Task: Add a signature Hailey Mitchell containing With sincere thanks and best wishes, Hailey Mitchell to email address softage.8@softage.net and add a label Reflection
Action: Mouse moved to (924, 58)
Screenshot: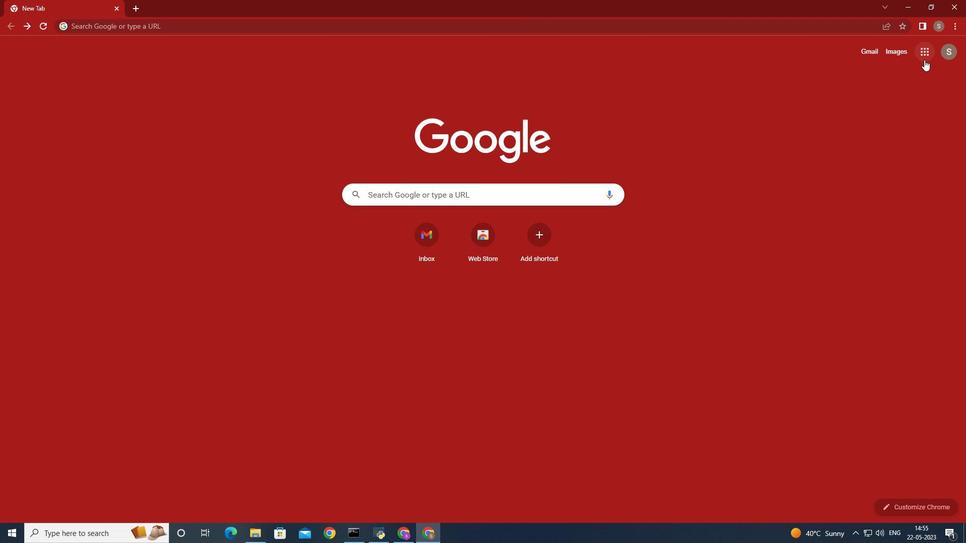 
Action: Mouse pressed left at (924, 58)
Screenshot: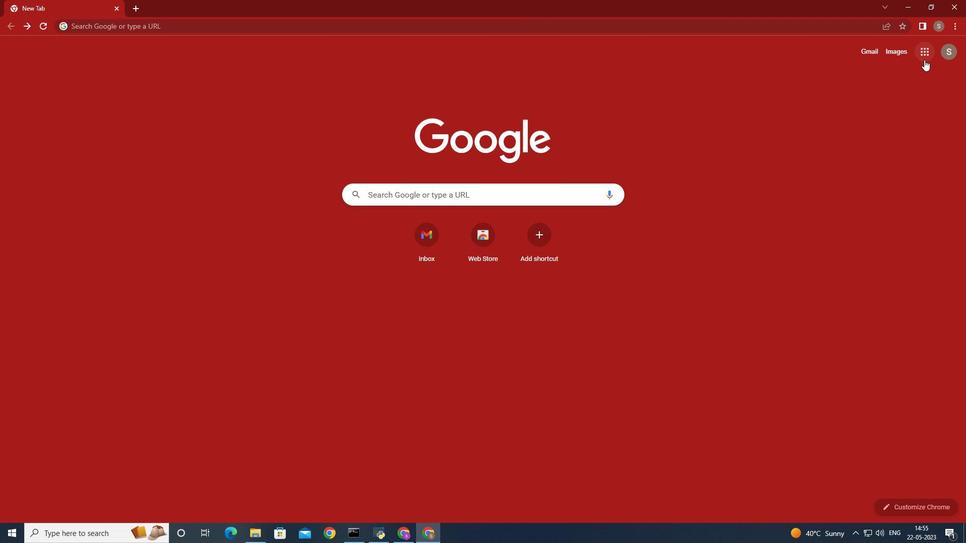 
Action: Mouse moved to (867, 95)
Screenshot: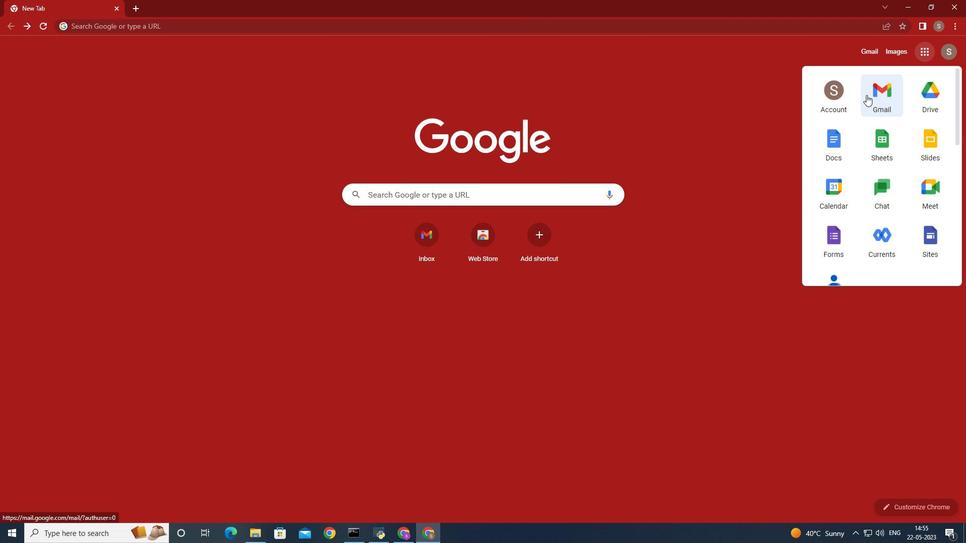 
Action: Mouse pressed left at (867, 95)
Screenshot: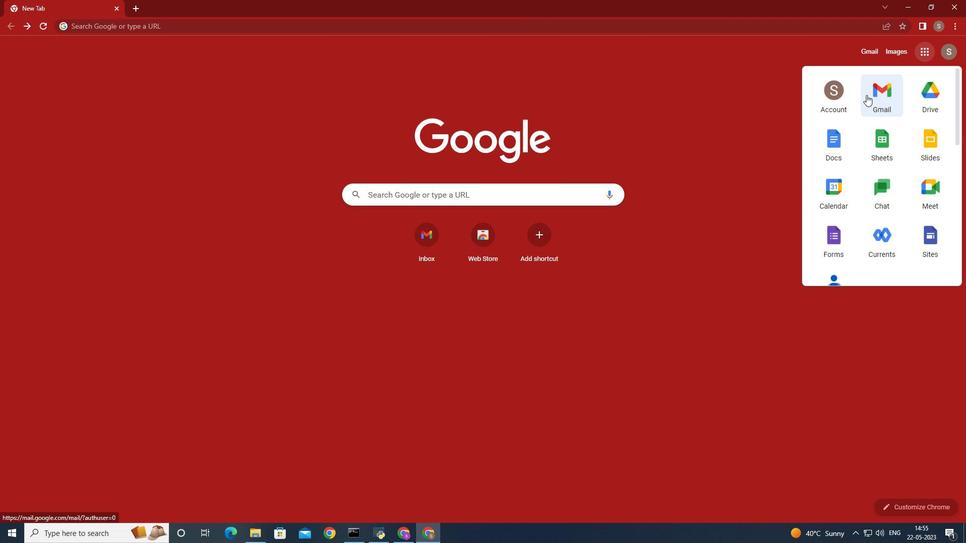 
Action: Mouse moved to (856, 70)
Screenshot: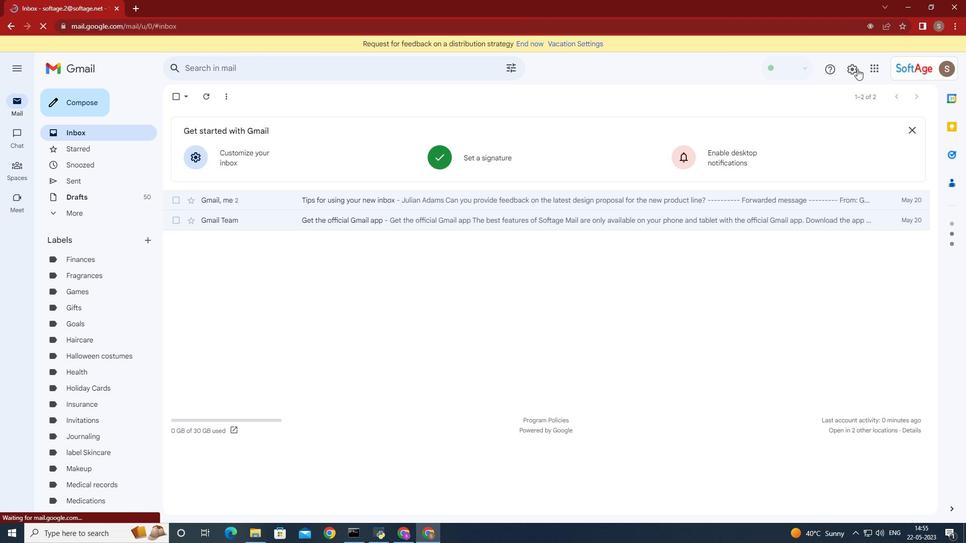 
Action: Mouse pressed left at (856, 70)
Screenshot: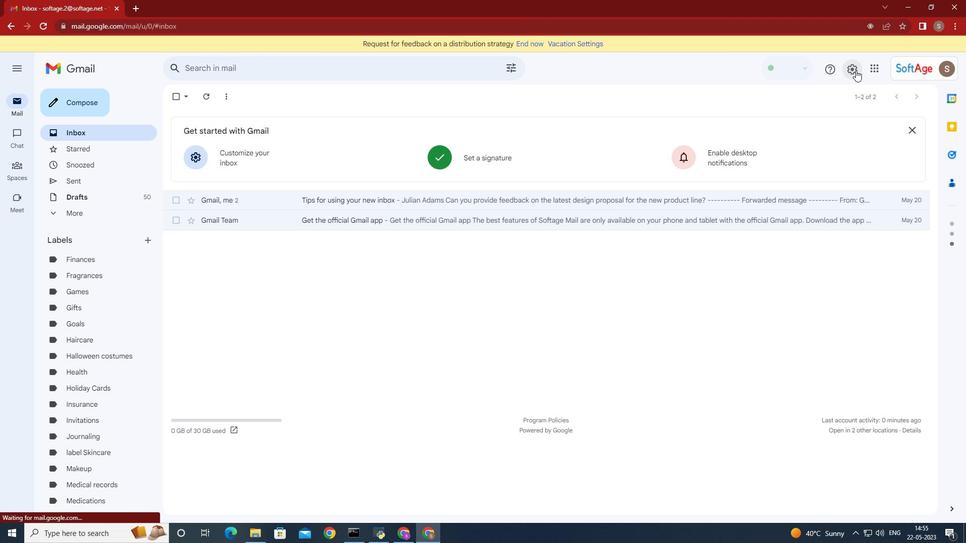 
Action: Mouse moved to (867, 120)
Screenshot: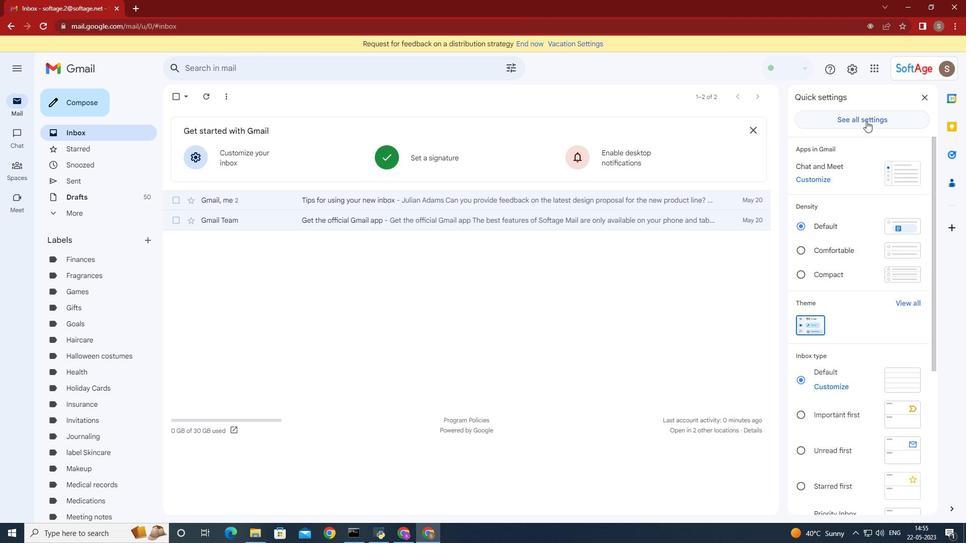 
Action: Mouse pressed left at (867, 120)
Screenshot: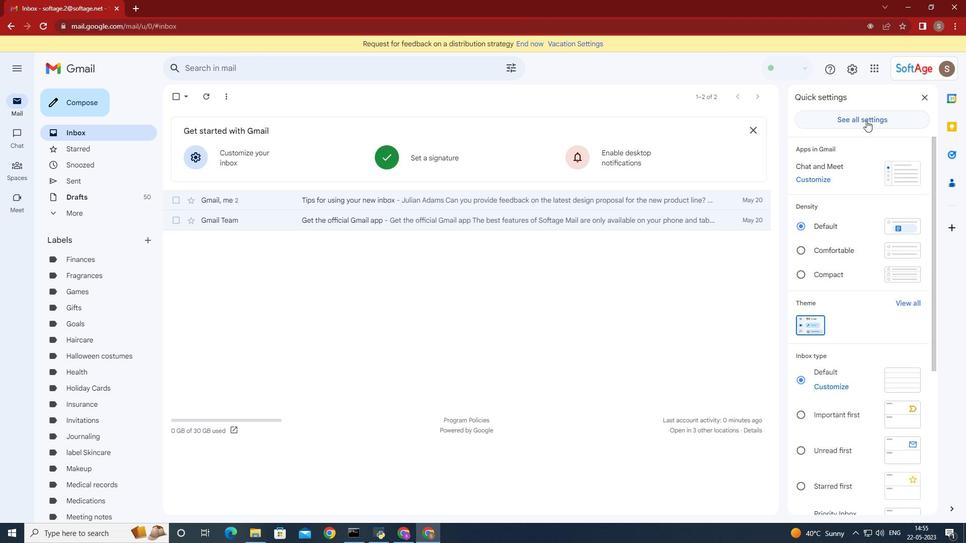 
Action: Mouse moved to (430, 288)
Screenshot: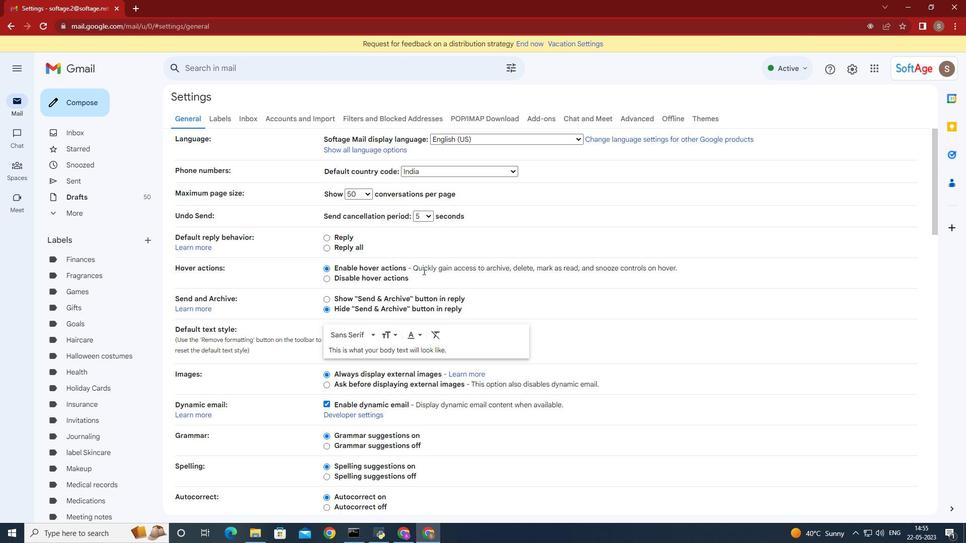 
Action: Mouse scrolled (430, 288) with delta (0, 0)
Screenshot: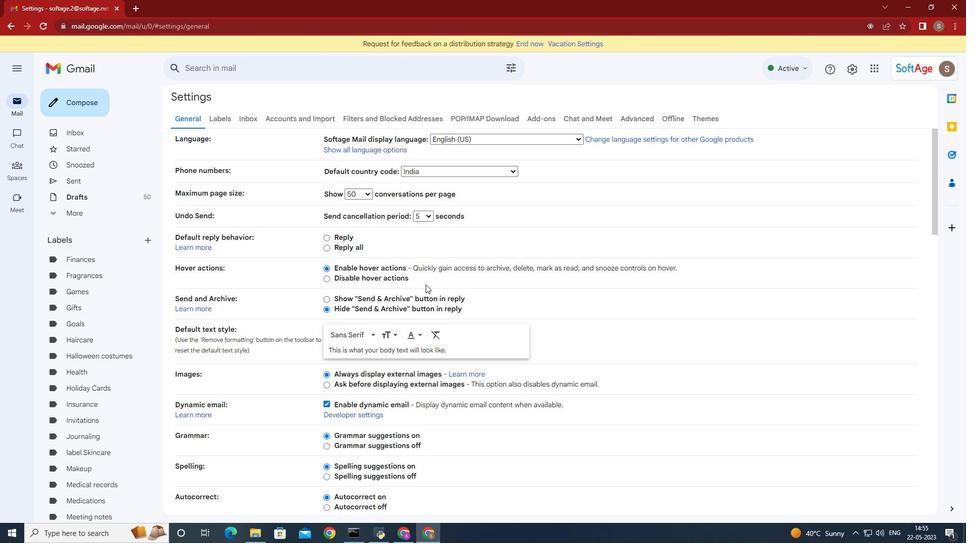 
Action: Mouse moved to (430, 289)
Screenshot: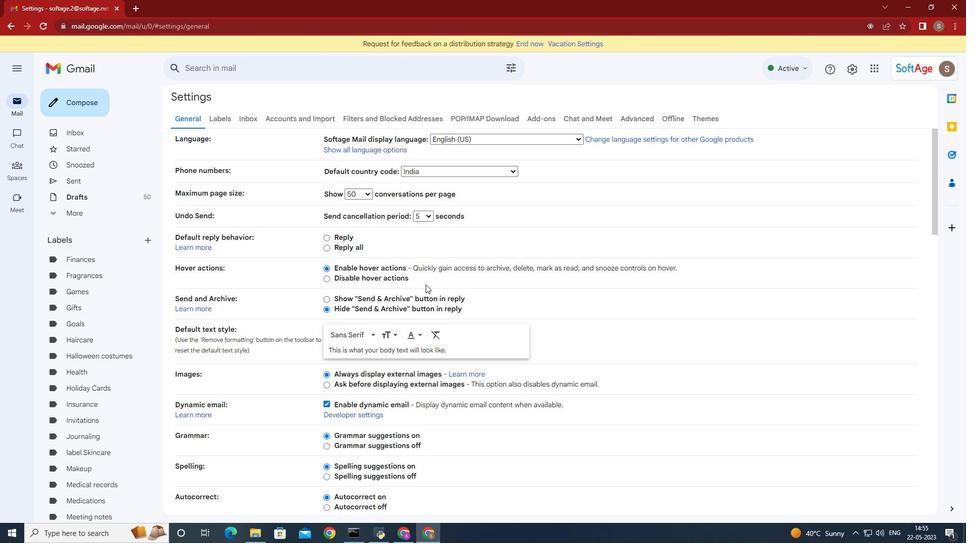 
Action: Mouse scrolled (430, 288) with delta (0, 0)
Screenshot: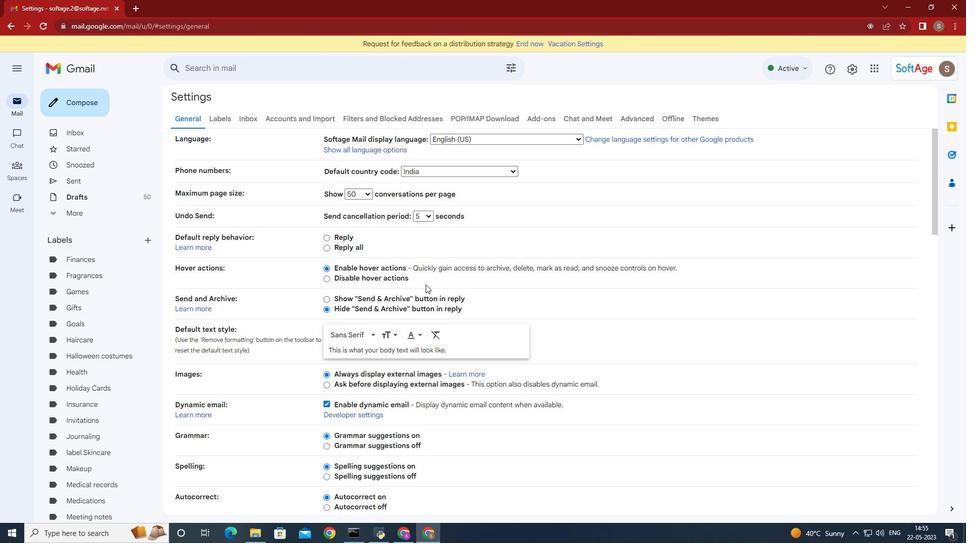 
Action: Mouse moved to (430, 289)
Screenshot: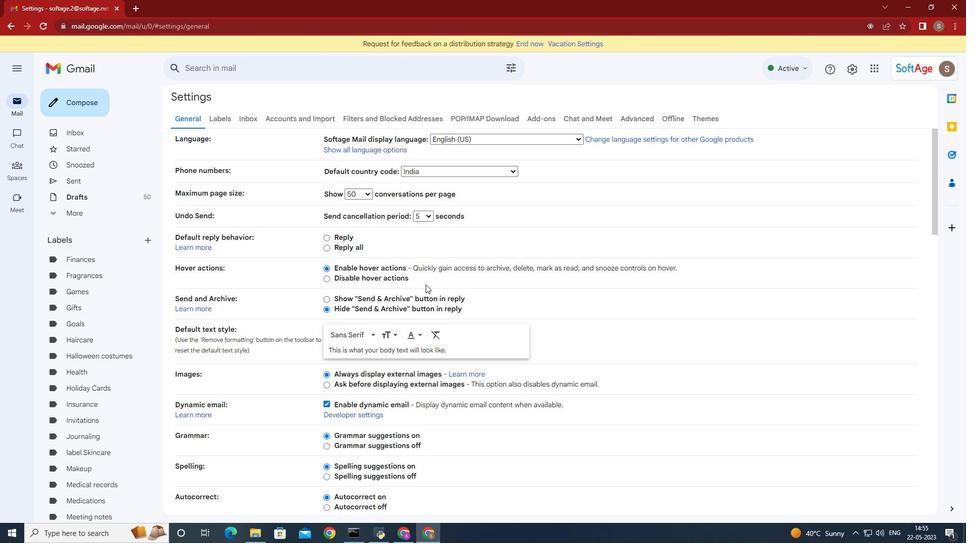 
Action: Mouse scrolled (430, 288) with delta (0, 0)
Screenshot: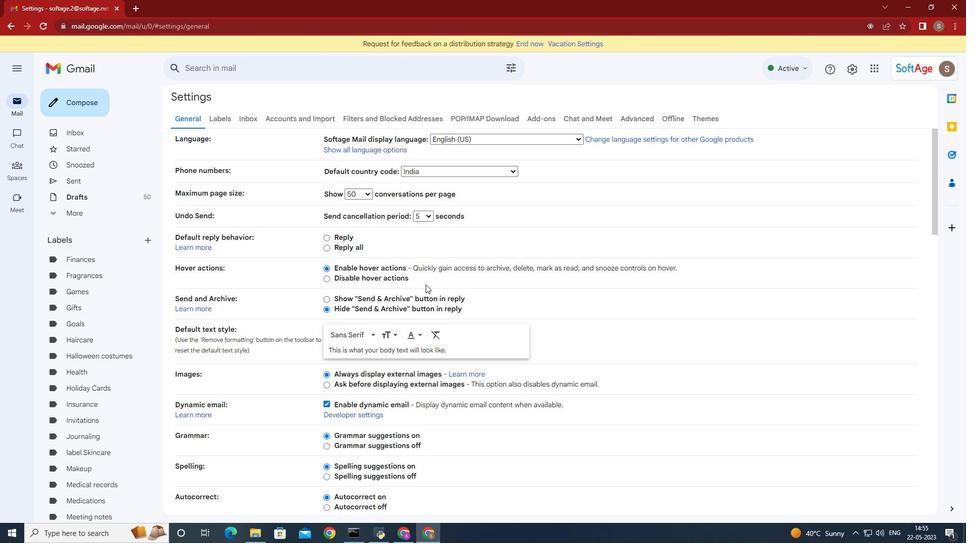 
Action: Mouse moved to (431, 289)
Screenshot: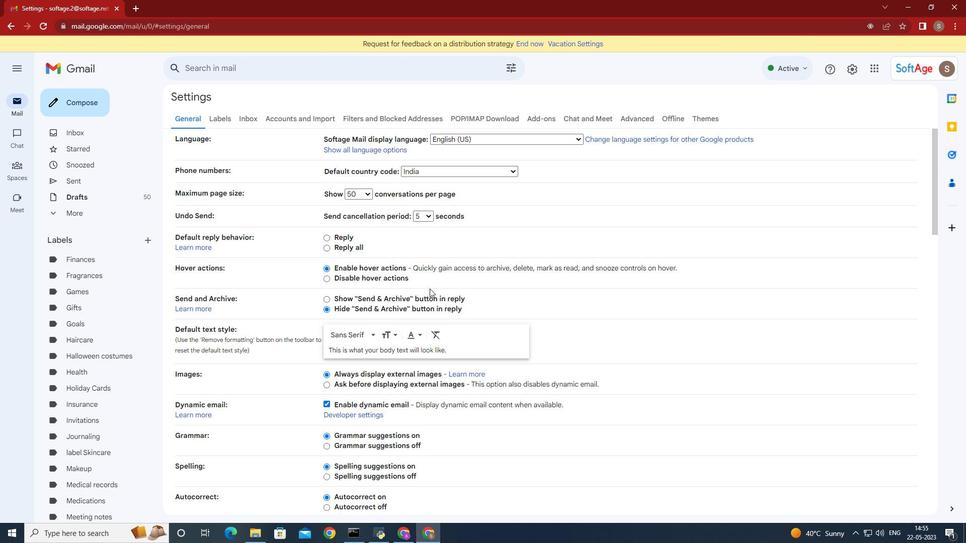 
Action: Mouse scrolled (431, 288) with delta (0, 0)
Screenshot: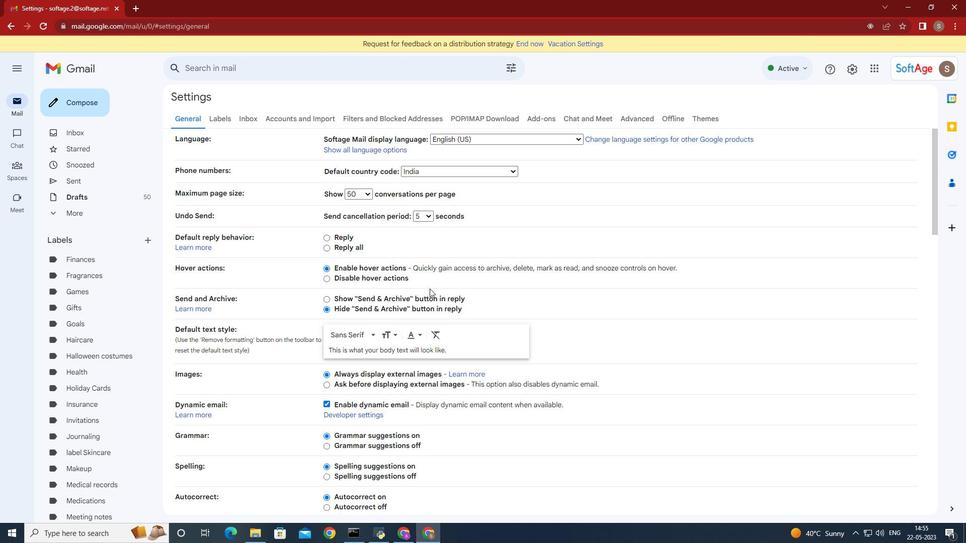 
Action: Mouse moved to (431, 288)
Screenshot: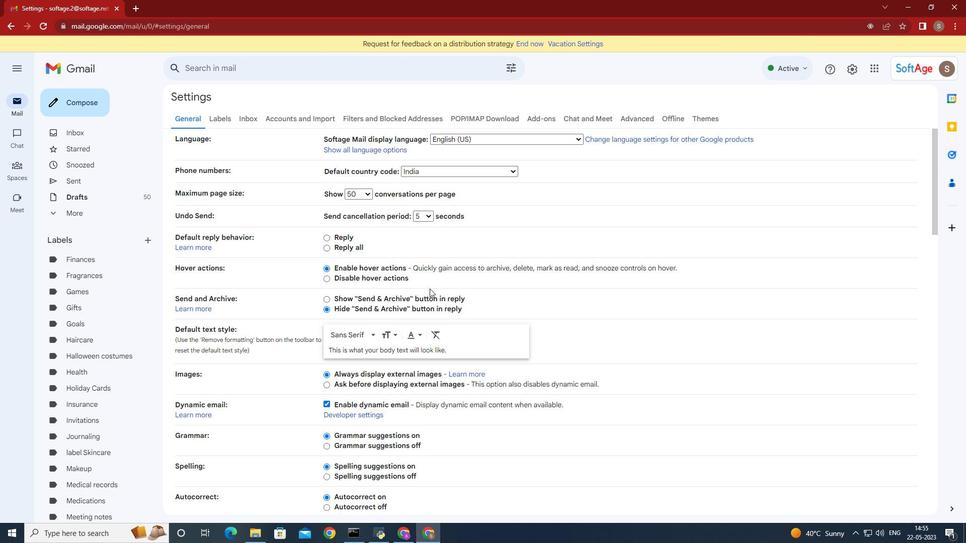 
Action: Mouse scrolled (431, 288) with delta (0, 0)
Screenshot: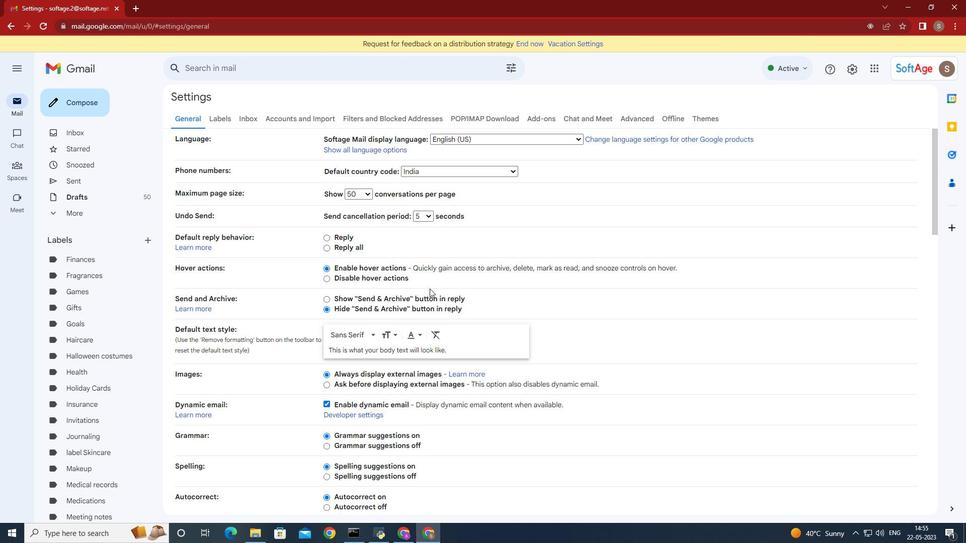 
Action: Mouse moved to (432, 287)
Screenshot: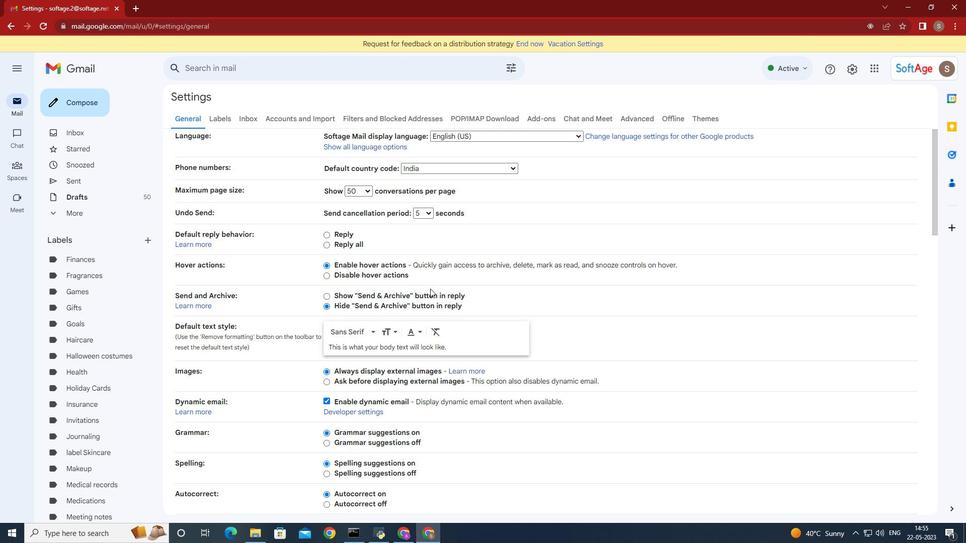 
Action: Mouse scrolled (432, 286) with delta (0, 0)
Screenshot: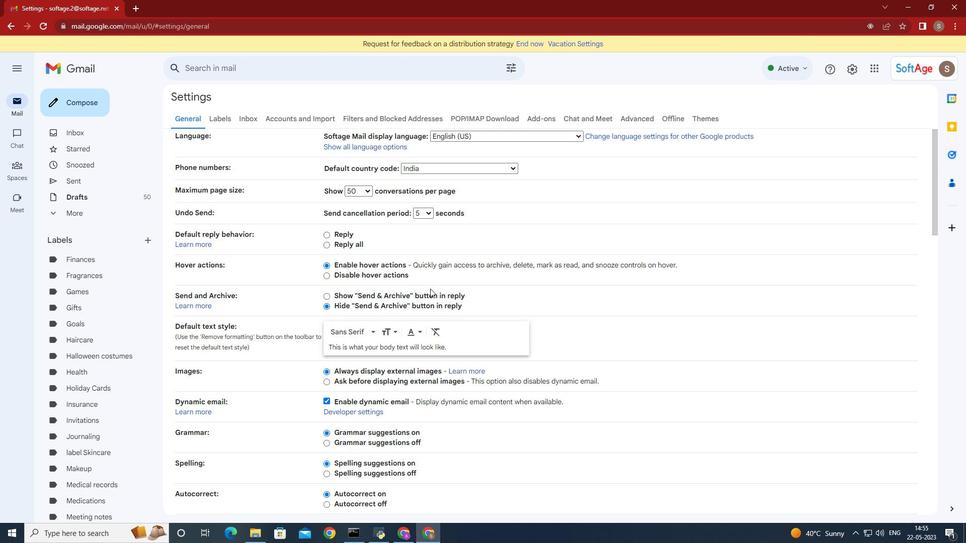 
Action: Mouse moved to (434, 285)
Screenshot: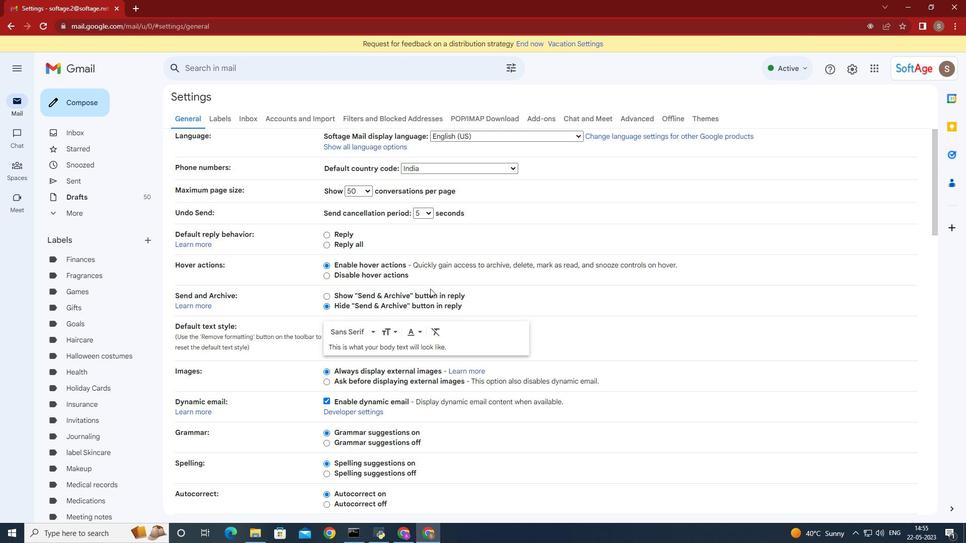 
Action: Mouse scrolled (433, 285) with delta (0, 0)
Screenshot: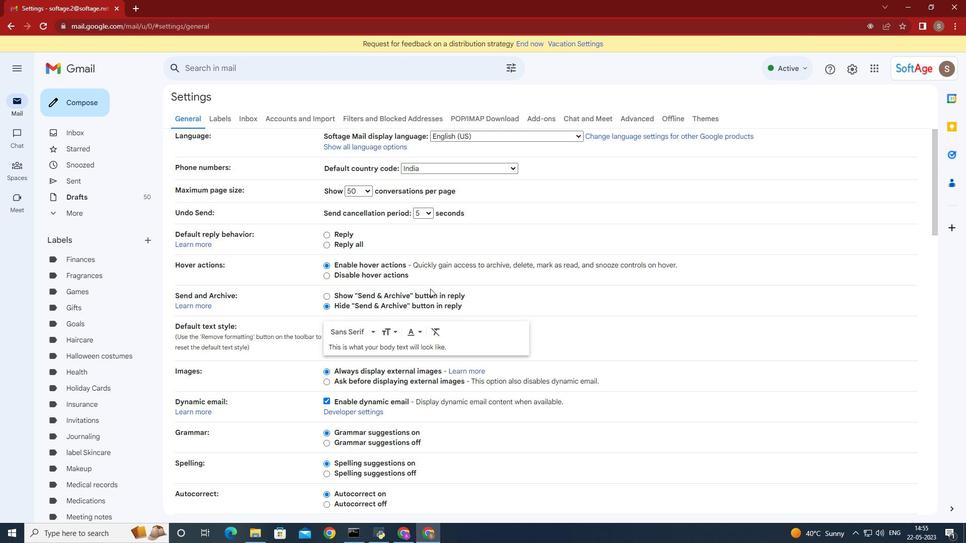 
Action: Mouse moved to (437, 284)
Screenshot: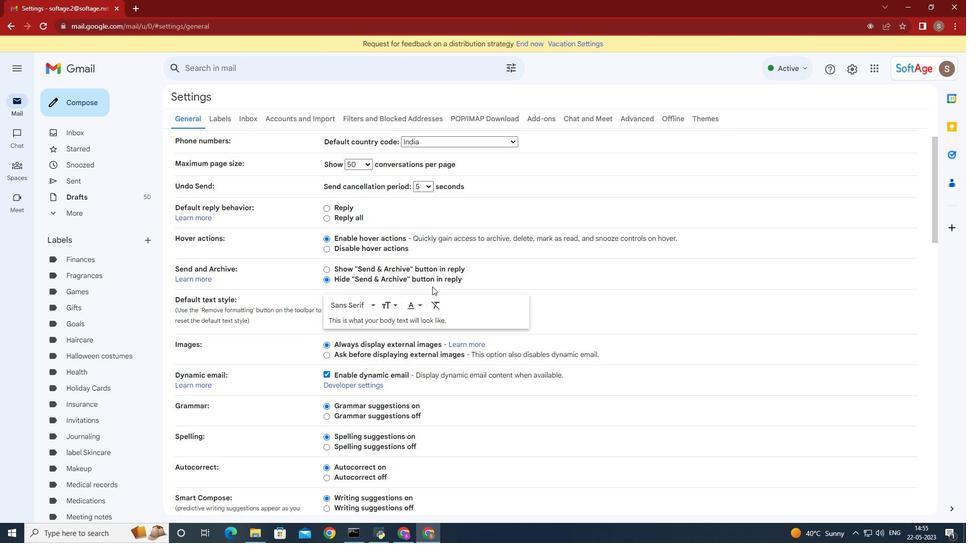 
Action: Mouse scrolled (437, 283) with delta (0, 0)
Screenshot: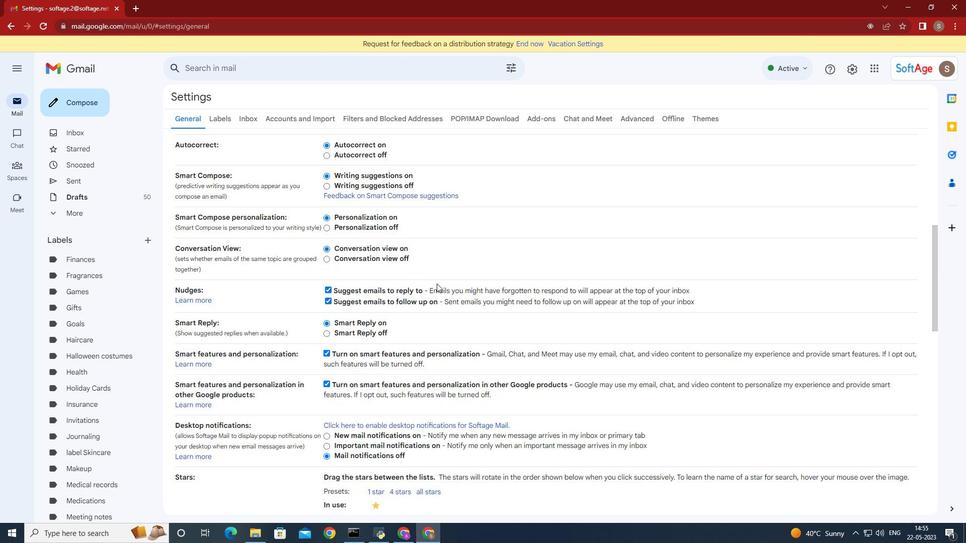 
Action: Mouse scrolled (437, 283) with delta (0, 0)
Screenshot: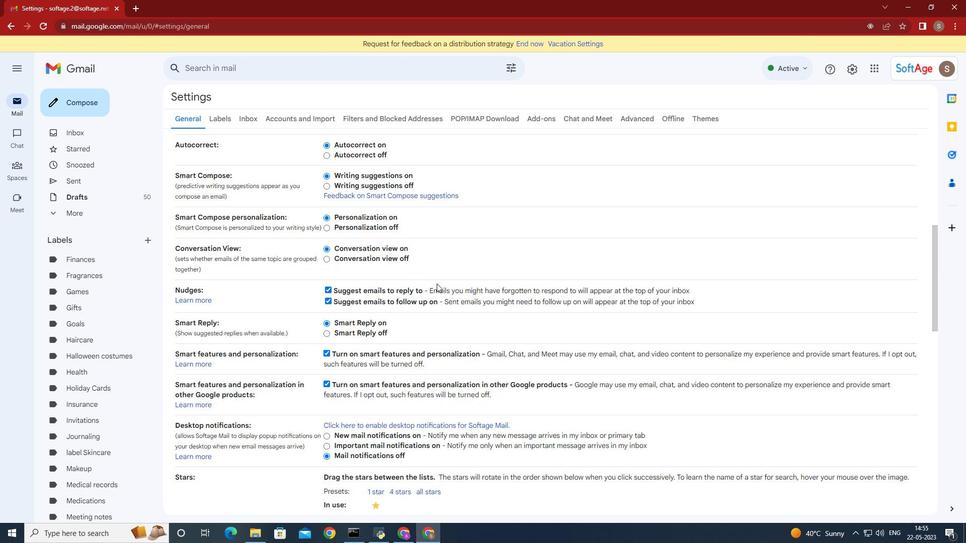 
Action: Mouse scrolled (437, 283) with delta (0, 0)
Screenshot: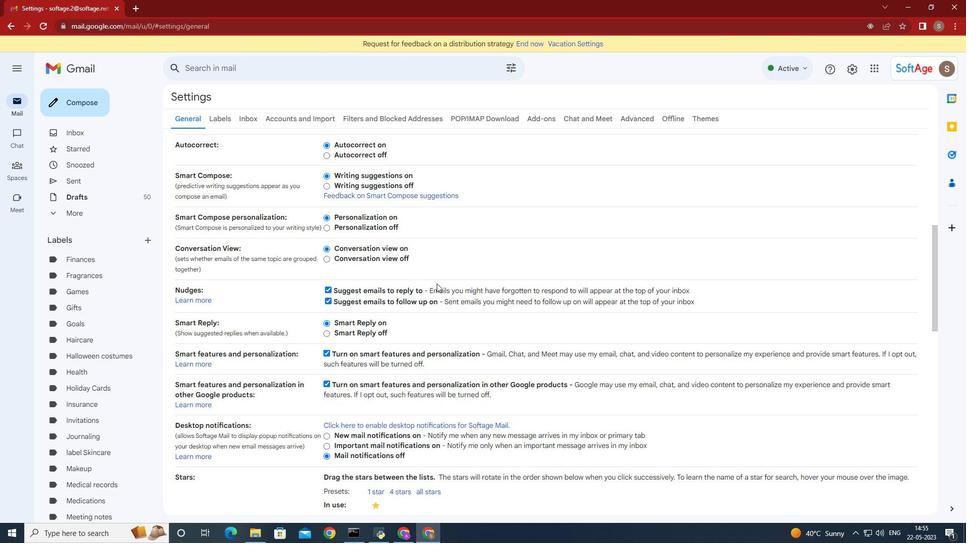 
Action: Mouse scrolled (437, 283) with delta (0, 0)
Screenshot: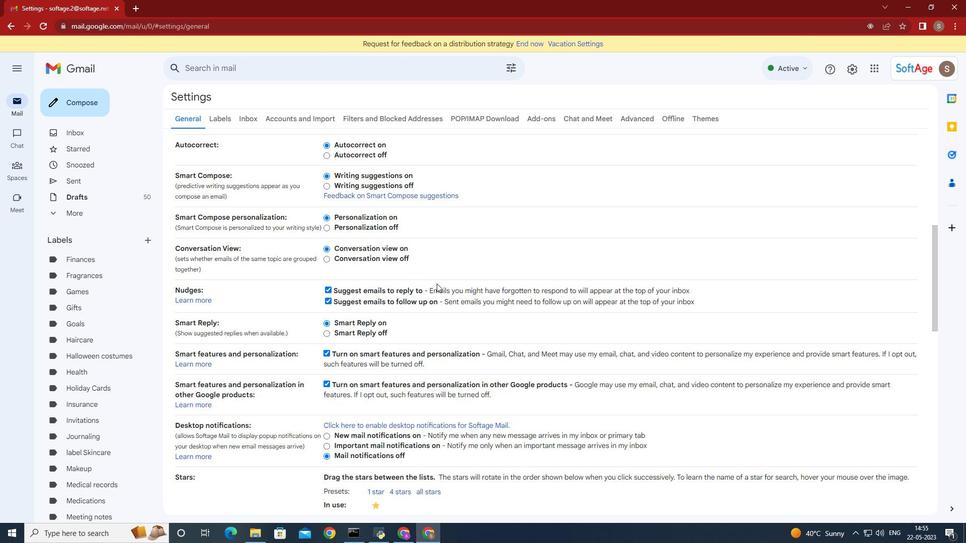 
Action: Mouse scrolled (437, 283) with delta (0, 0)
Screenshot: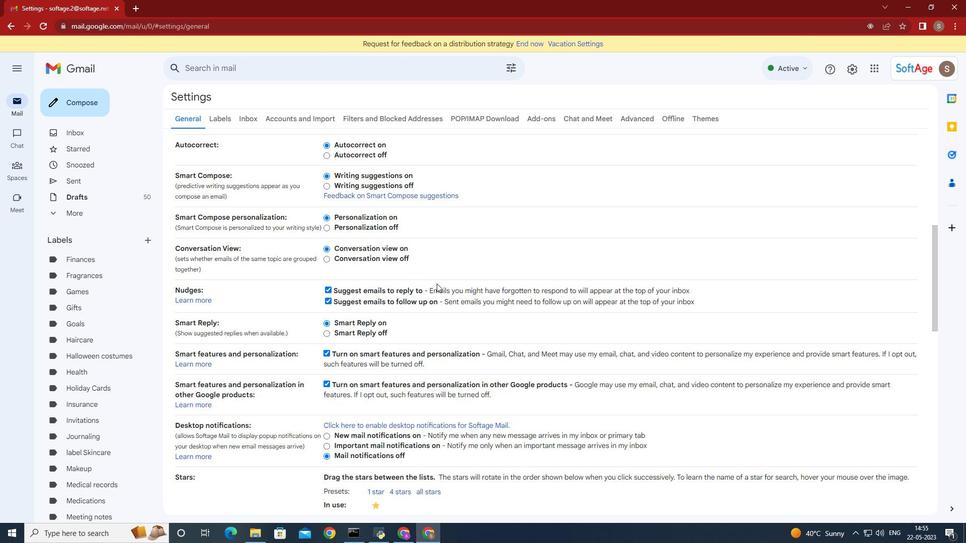 
Action: Mouse scrolled (437, 283) with delta (0, 0)
Screenshot: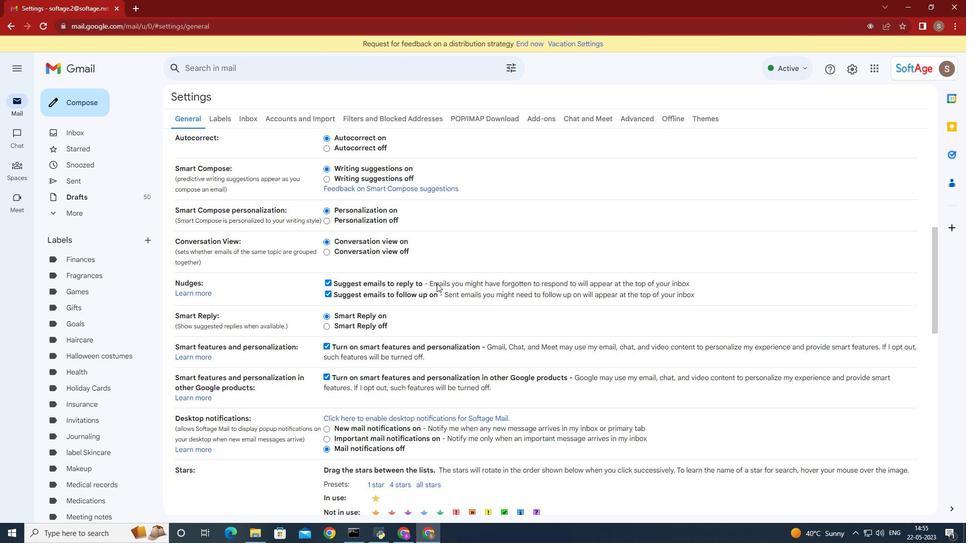 
Action: Mouse moved to (407, 461)
Screenshot: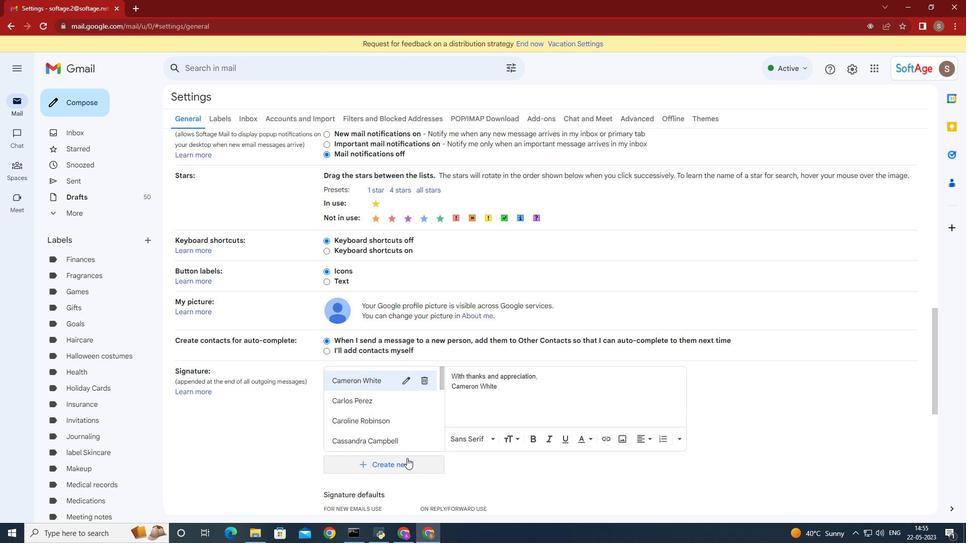
Action: Mouse pressed left at (407, 461)
Screenshot: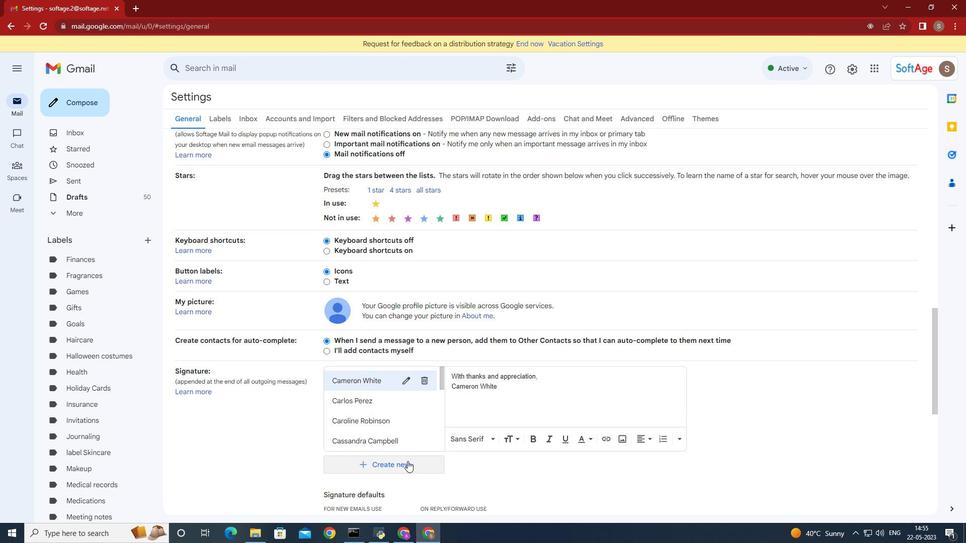 
Action: Mouse moved to (404, 460)
Screenshot: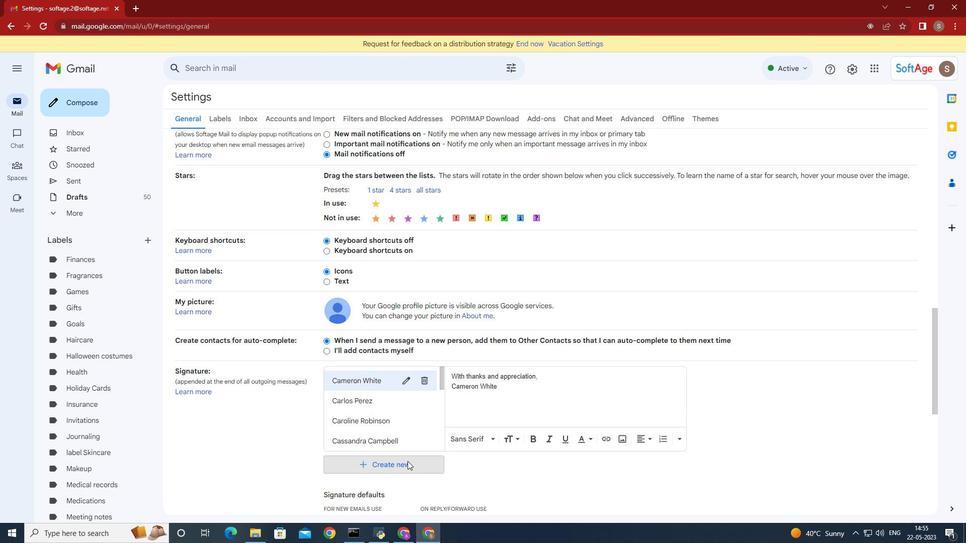 
Action: Key pressed <Key.shift>Hailey<Key.space><Key.shift>Mitchell
Screenshot: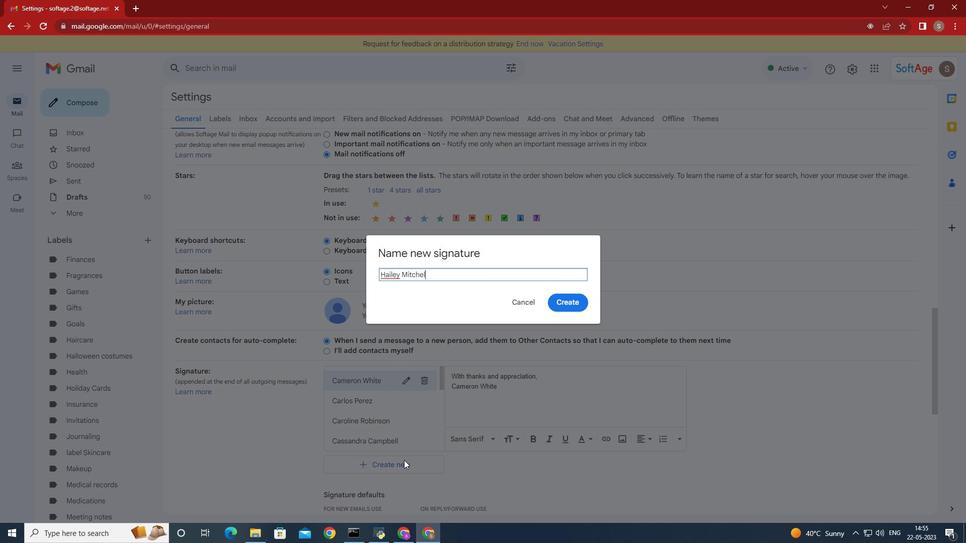
Action: Mouse moved to (581, 304)
Screenshot: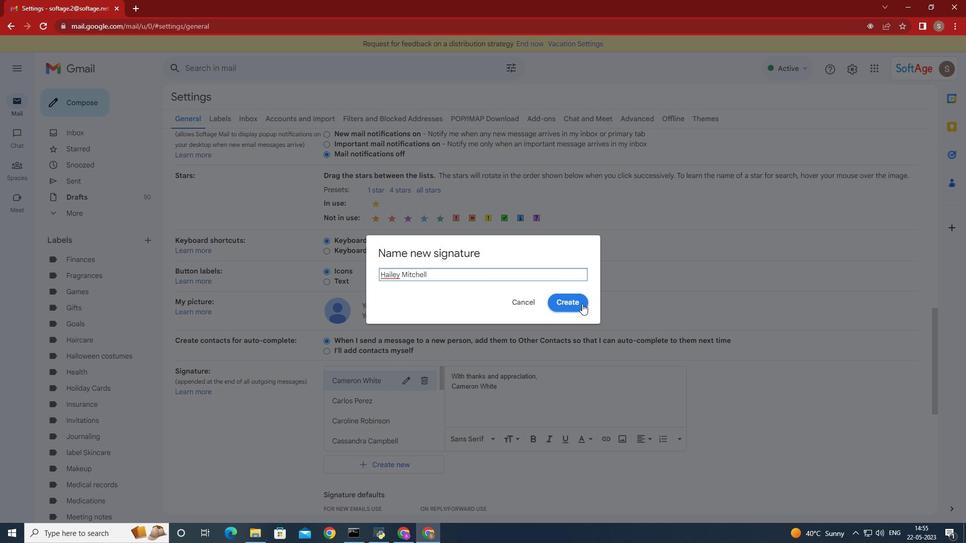 
Action: Mouse pressed left at (581, 304)
Screenshot: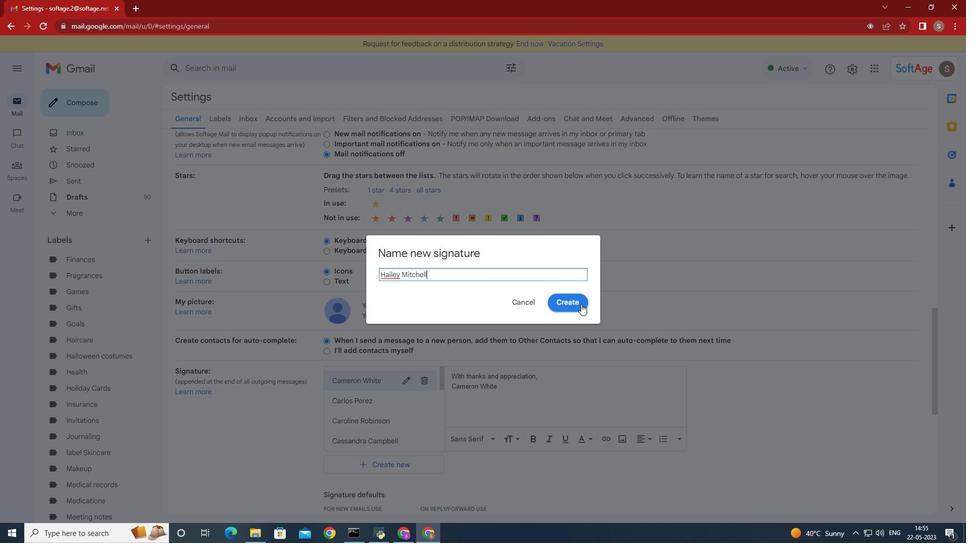 
Action: Mouse moved to (554, 375)
Screenshot: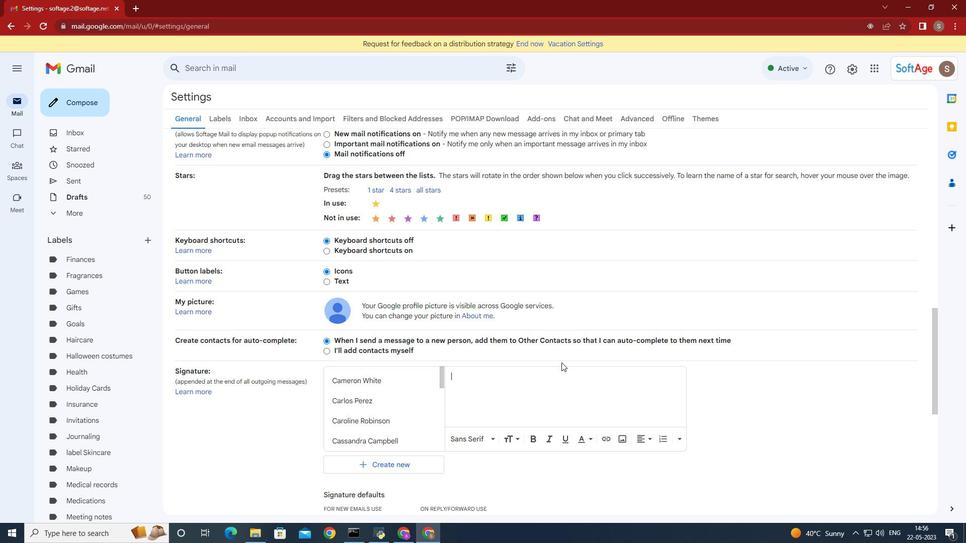 
Action: Key pressed <Key.shift>Sincere<Key.space>thank<Key.space>and<Key.space>best<Key.space>wishes,<Key.enter><Key.shift><Key.shift><Key.shift><Key.shift><Key.shift><Key.shift><Key.shift><Key.shift><Key.shift><Key.shift><Key.shift><Key.shift><Key.shift><Key.shift><Key.shift><Key.shift><Key.shift><Key.shift><Key.shift><Key.shift><Key.shift><Key.shift>Hailey<Key.space><Key.shift>Mitchell
Screenshot: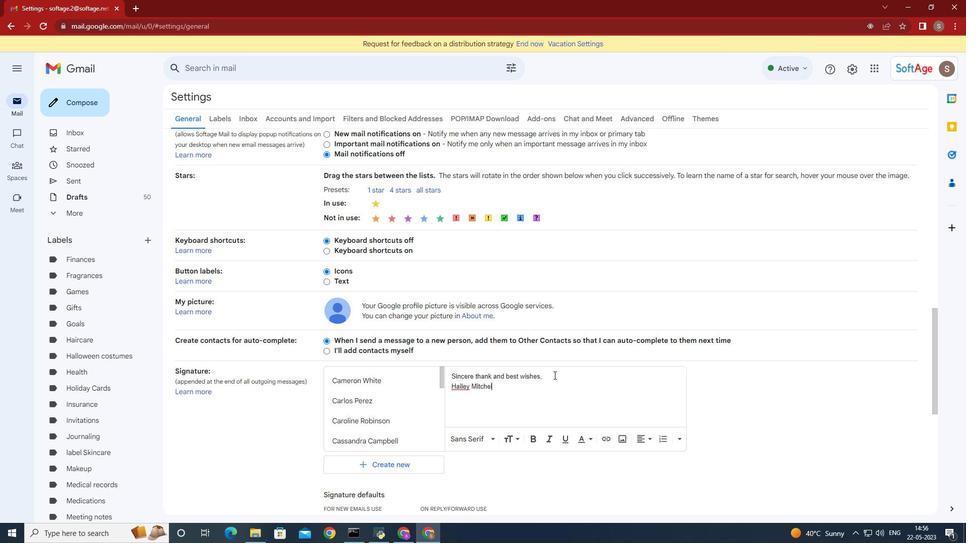 
Action: Mouse moved to (553, 375)
Screenshot: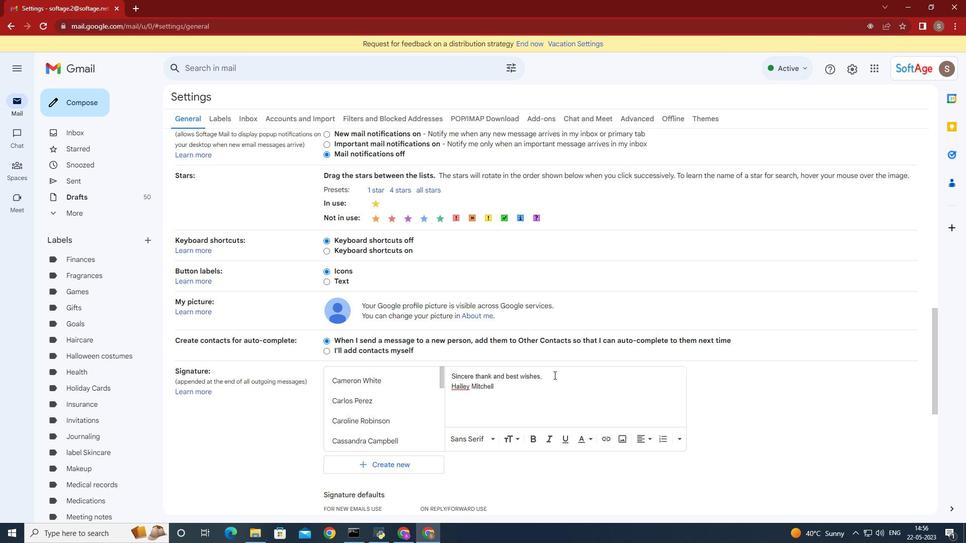 
Action: Mouse scrolled (553, 375) with delta (0, 0)
Screenshot: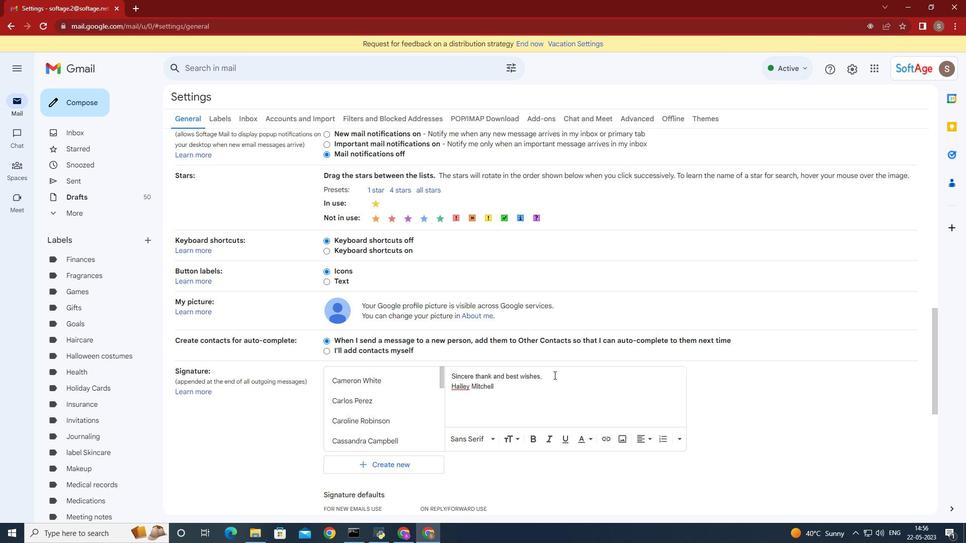 
Action: Mouse scrolled (553, 375) with delta (0, 0)
Screenshot: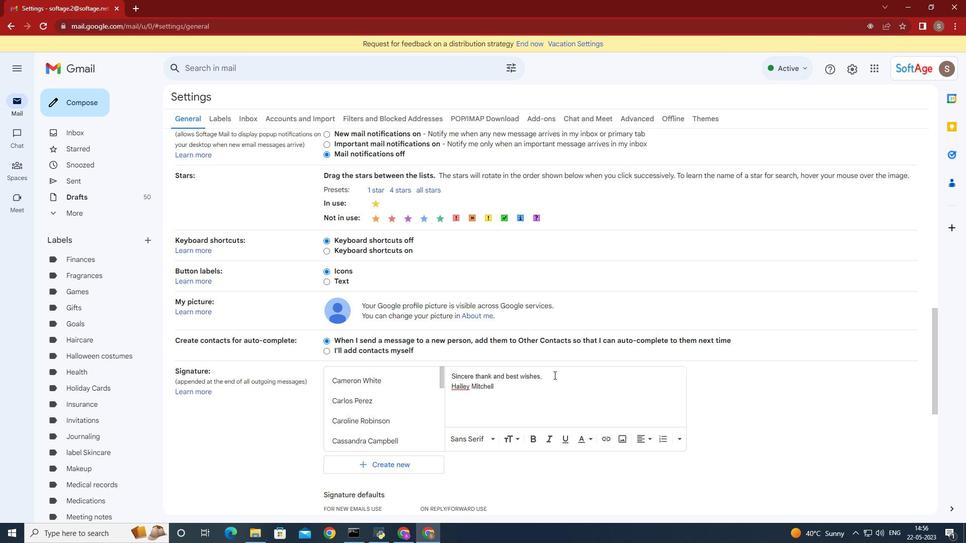 
Action: Mouse moved to (400, 422)
Screenshot: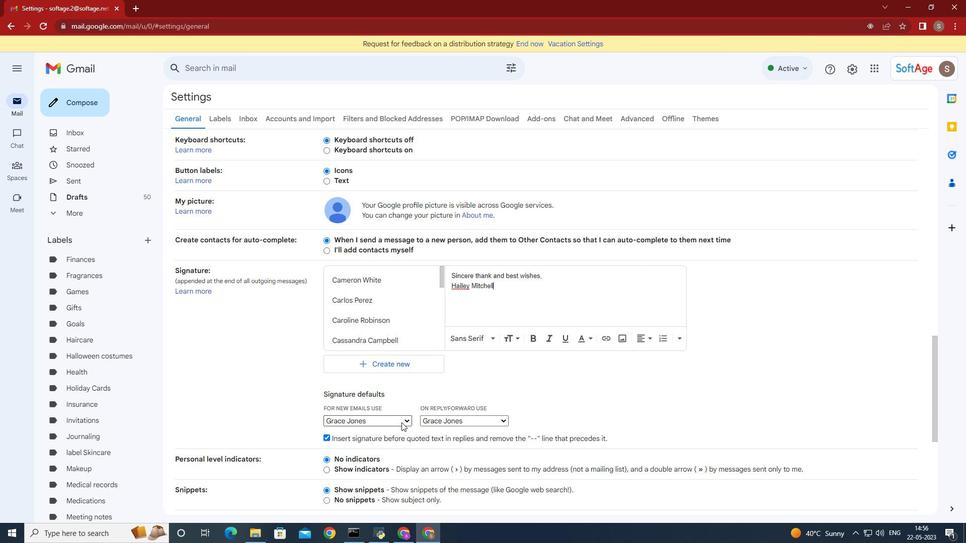 
Action: Mouse pressed left at (400, 422)
Screenshot: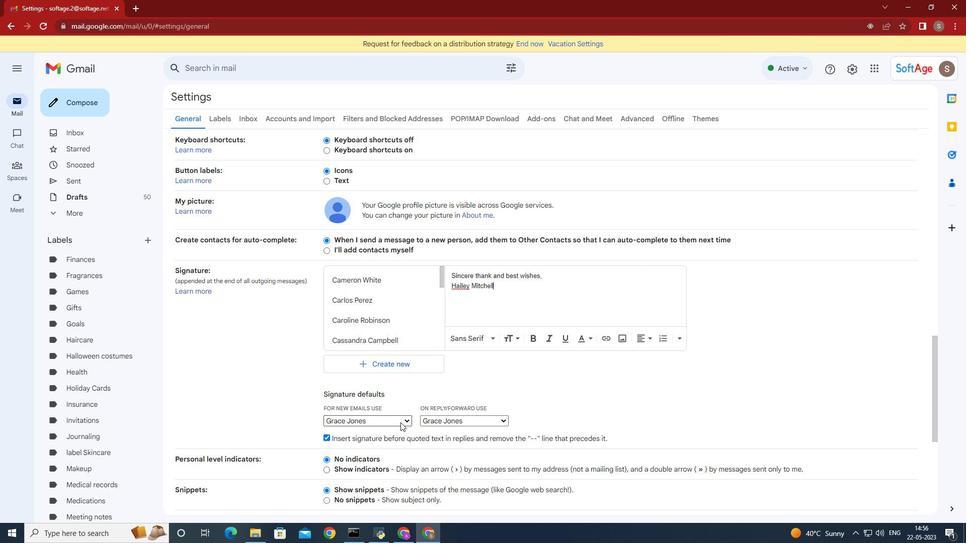 
Action: Mouse moved to (366, 394)
Screenshot: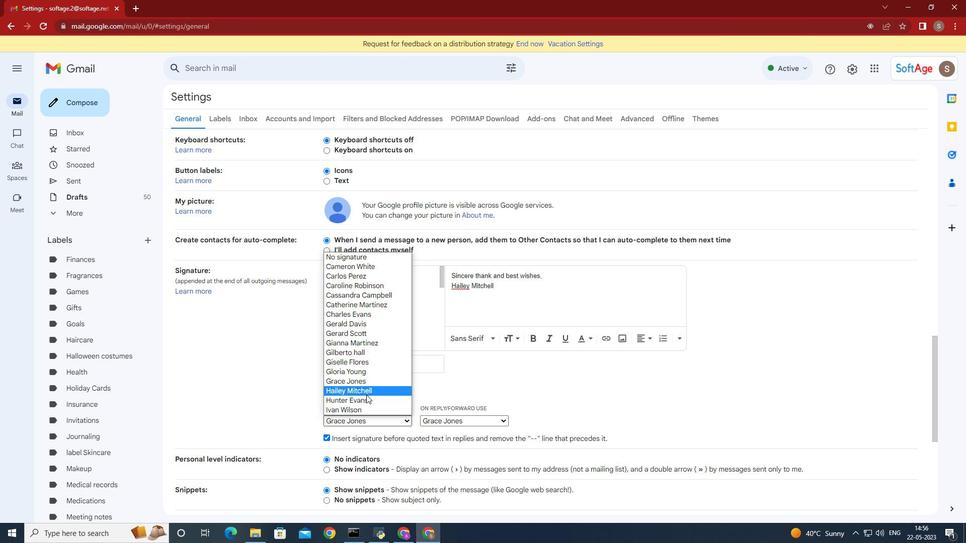 
Action: Mouse pressed left at (366, 394)
Screenshot: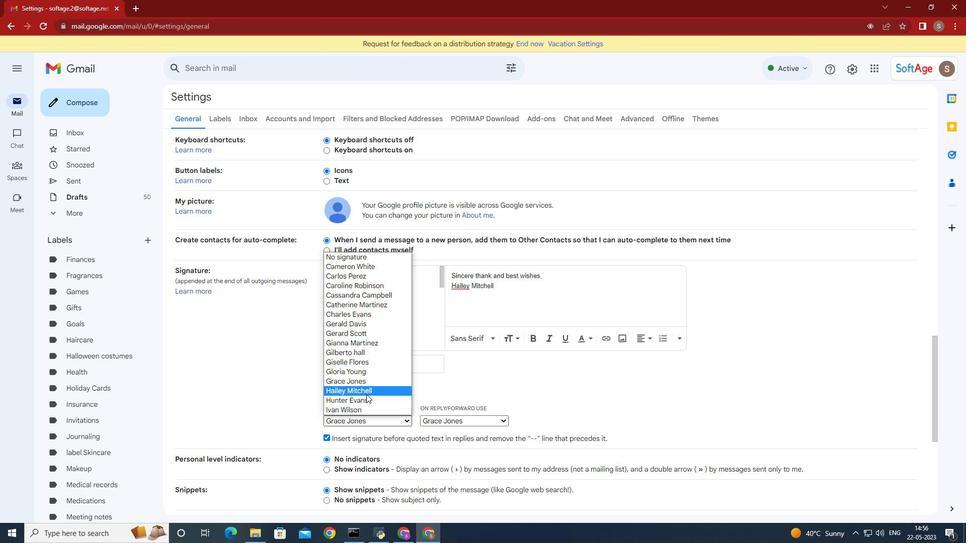 
Action: Mouse moved to (491, 423)
Screenshot: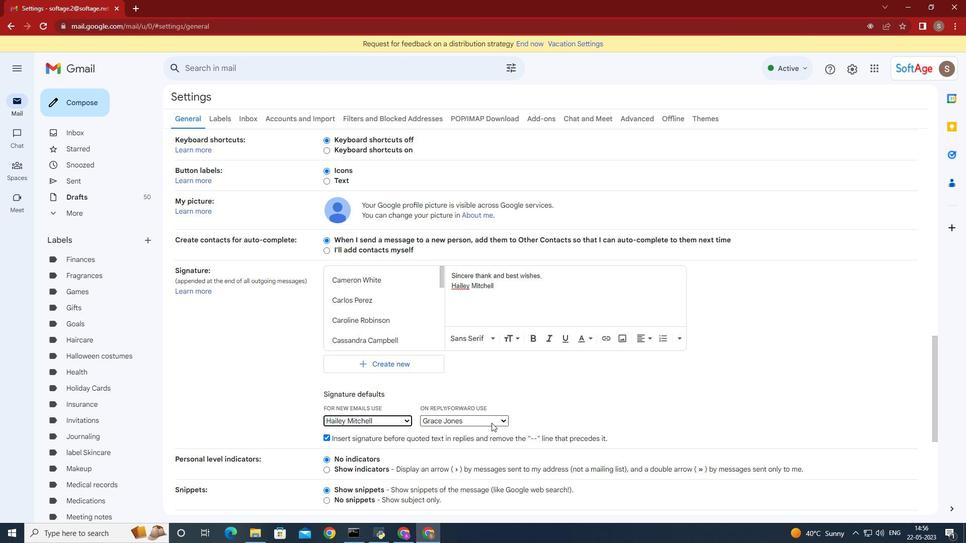 
Action: Mouse pressed left at (491, 423)
Screenshot: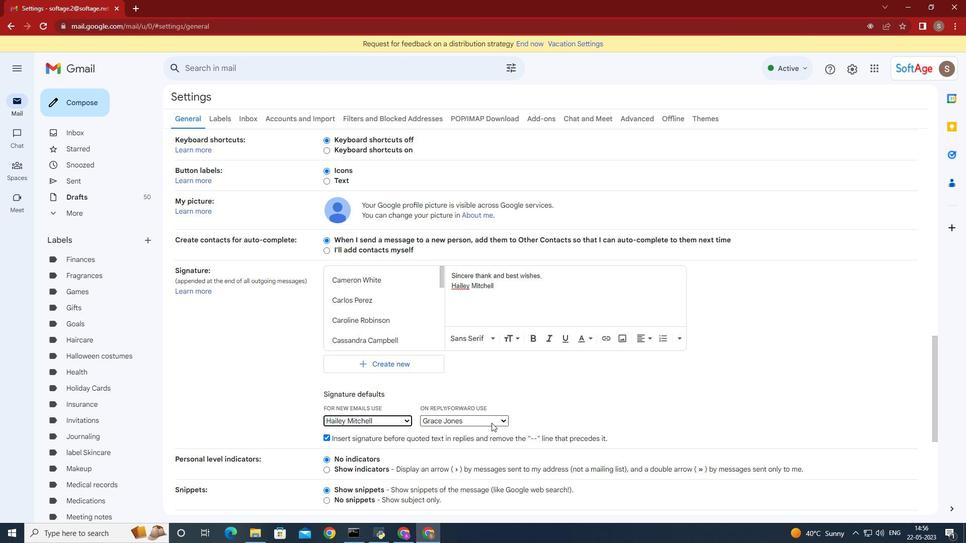 
Action: Mouse moved to (463, 394)
Screenshot: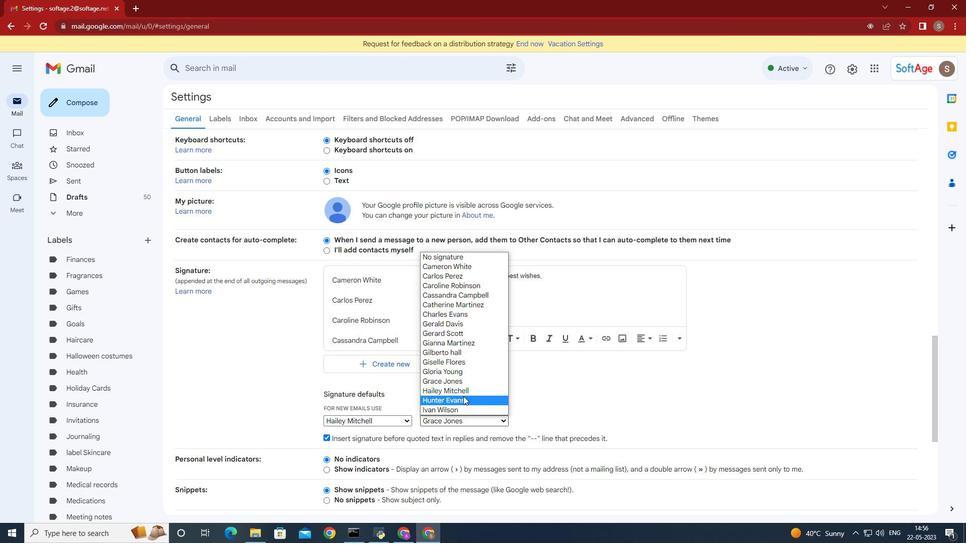 
Action: Mouse pressed left at (463, 394)
Screenshot: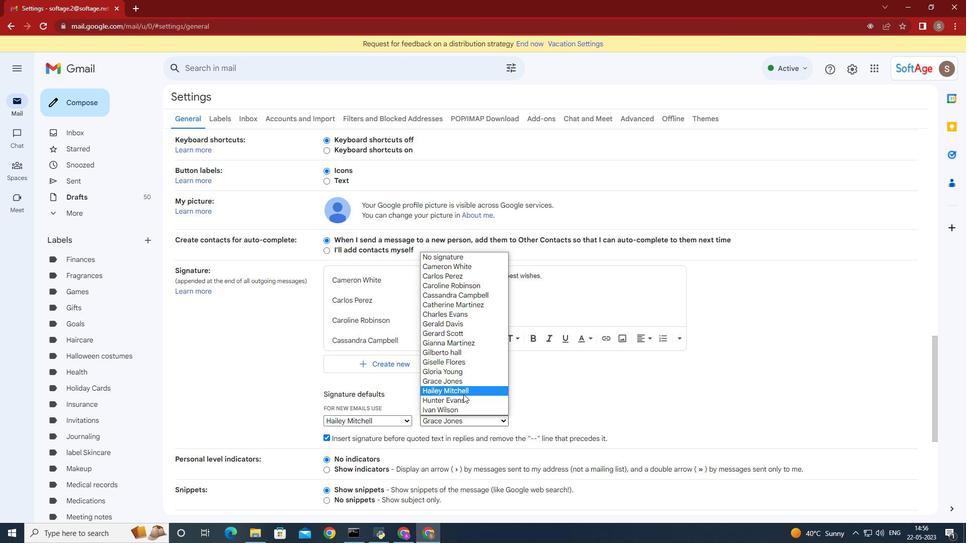 
Action: Mouse moved to (578, 394)
Screenshot: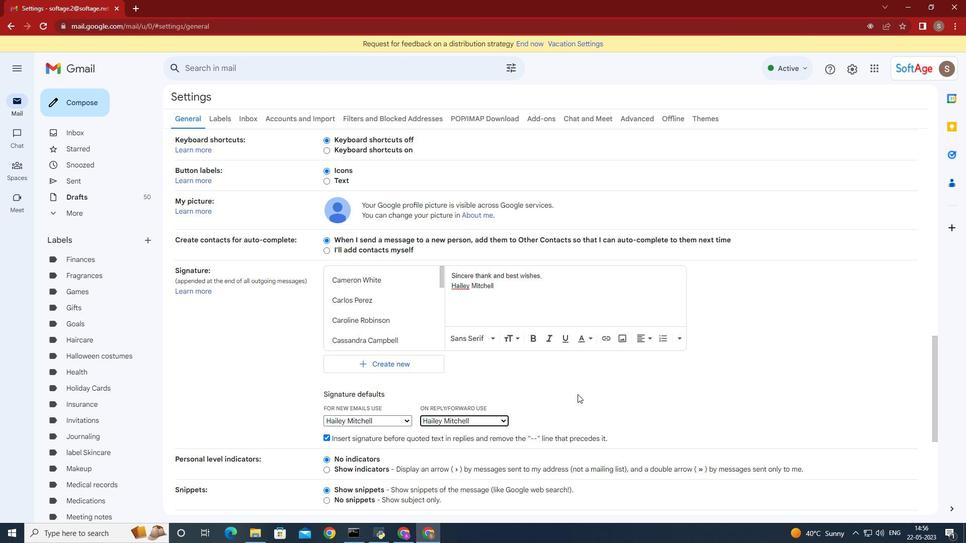 
Action: Mouse scrolled (578, 394) with delta (0, 0)
Screenshot: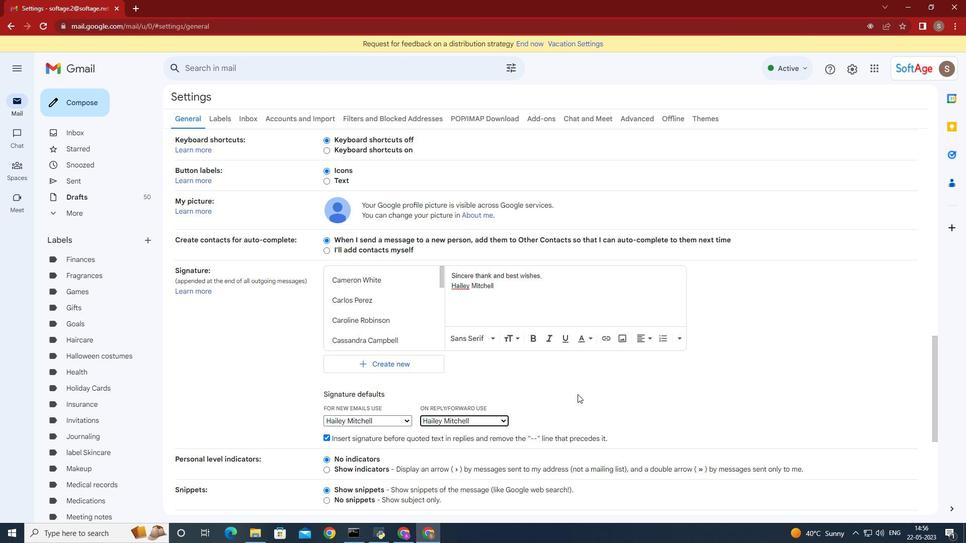 
Action: Mouse moved to (578, 394)
Screenshot: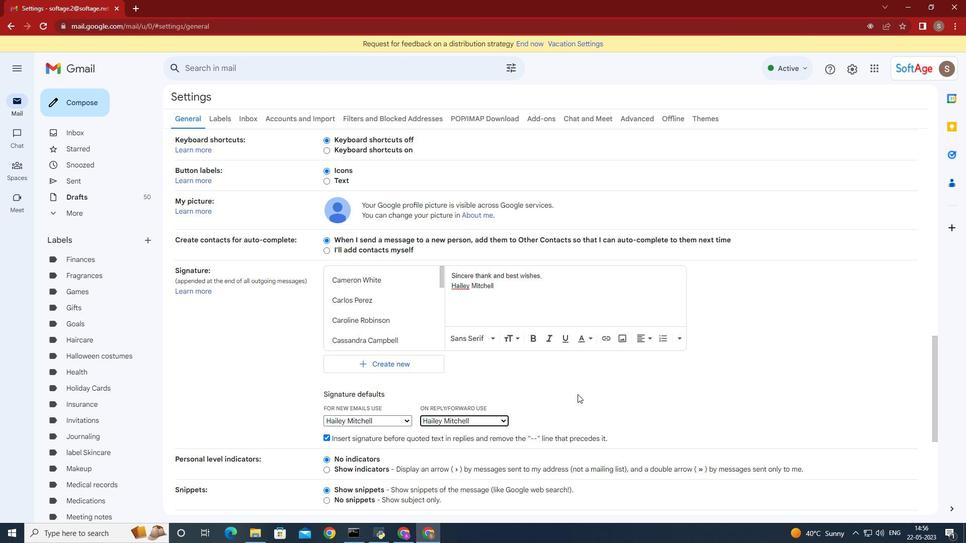 
Action: Mouse scrolled (578, 394) with delta (0, 0)
Screenshot: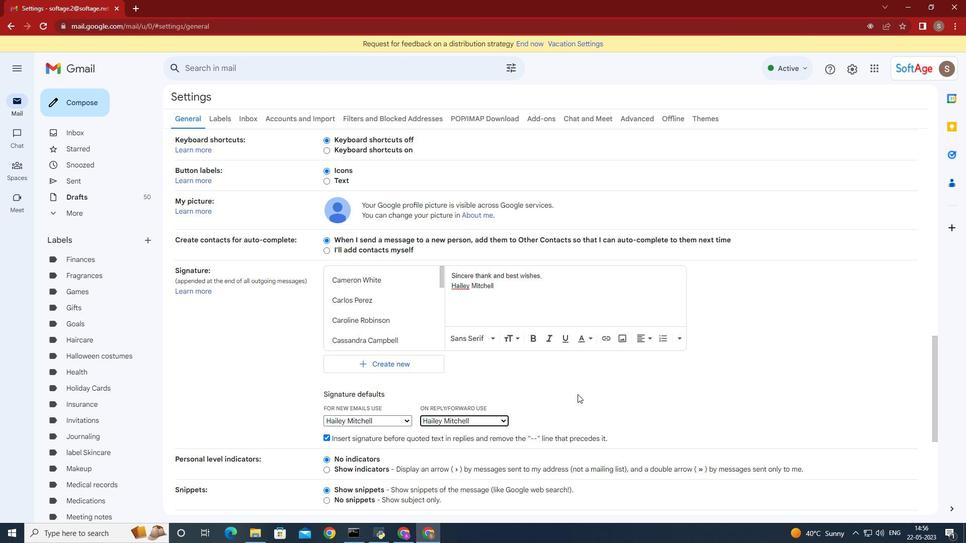 
Action: Mouse moved to (578, 395)
Screenshot: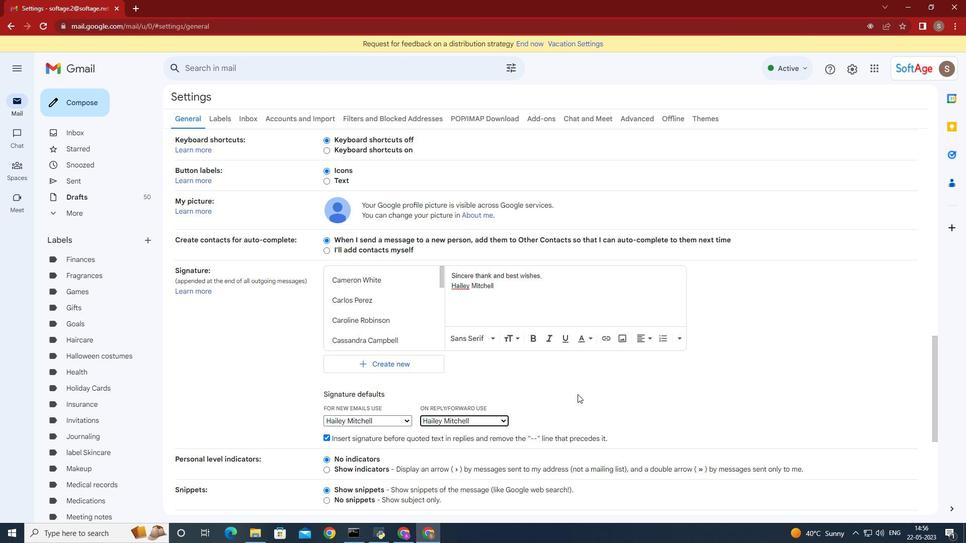
Action: Mouse scrolled (578, 394) with delta (0, 0)
Screenshot: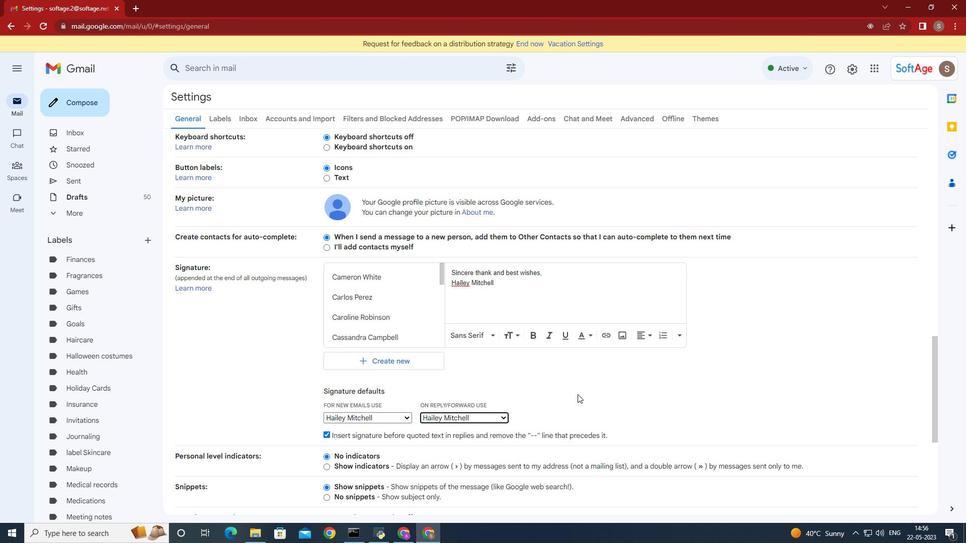 
Action: Mouse moved to (578, 395)
Screenshot: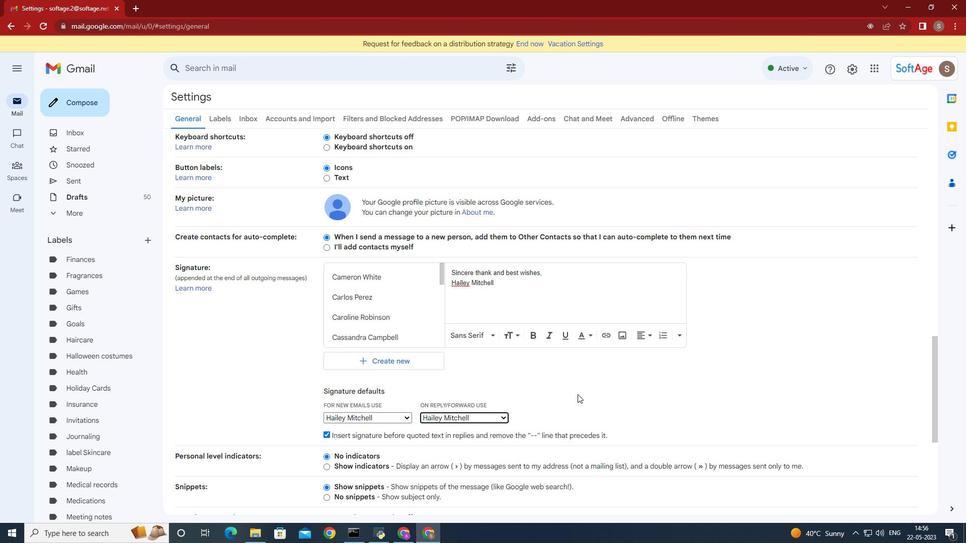 
Action: Mouse scrolled (578, 394) with delta (0, 0)
Screenshot: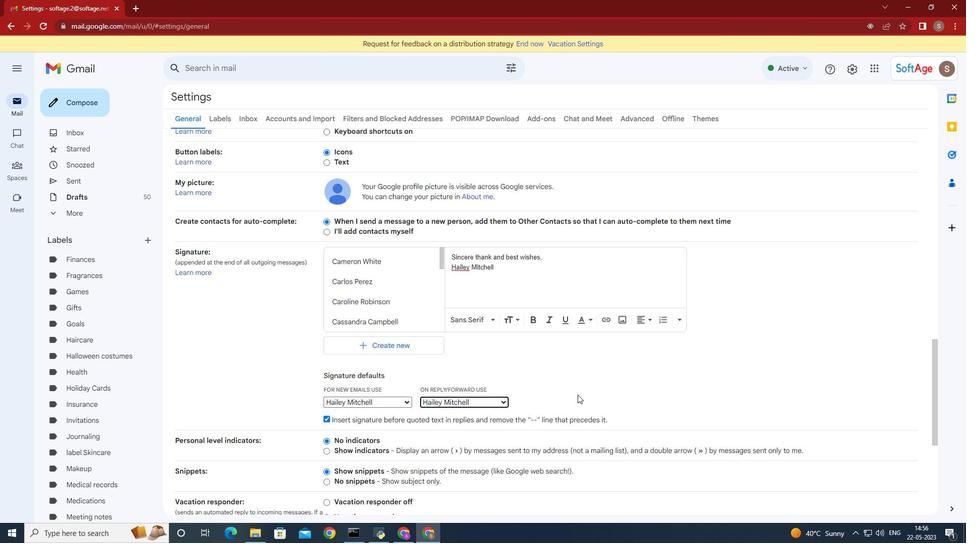 
Action: Mouse scrolled (578, 394) with delta (0, 0)
Screenshot: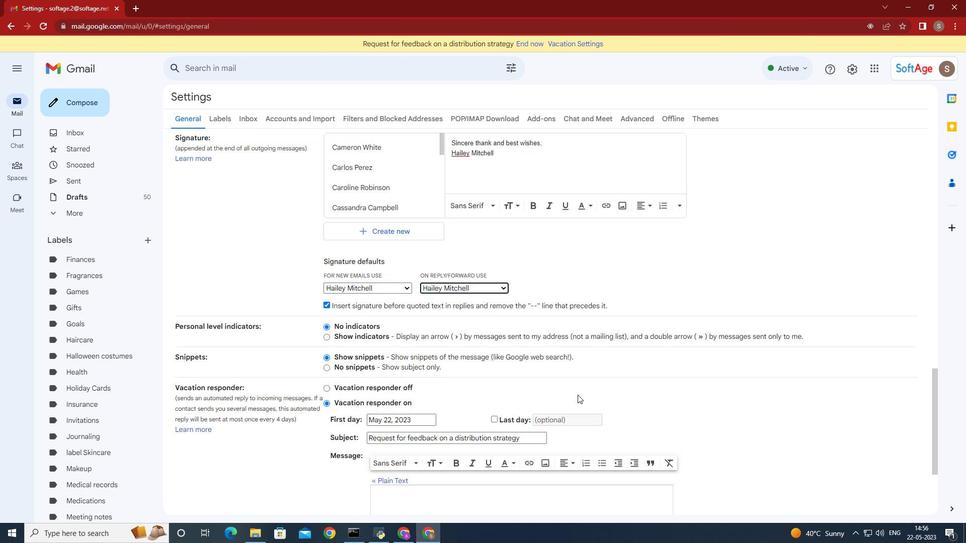
Action: Mouse moved to (497, 446)
Screenshot: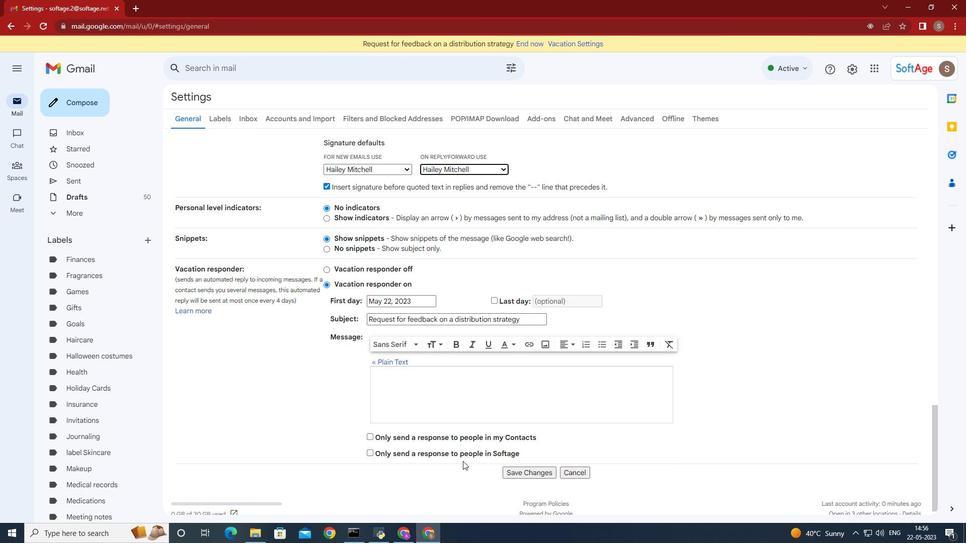 
Action: Mouse scrolled (497, 446) with delta (0, 0)
Screenshot: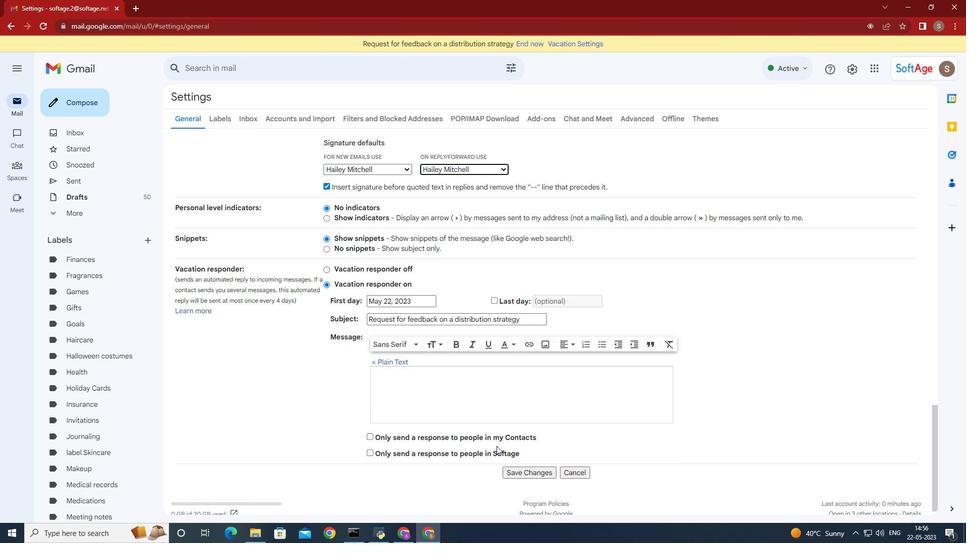 
Action: Mouse scrolled (497, 446) with delta (0, 0)
Screenshot: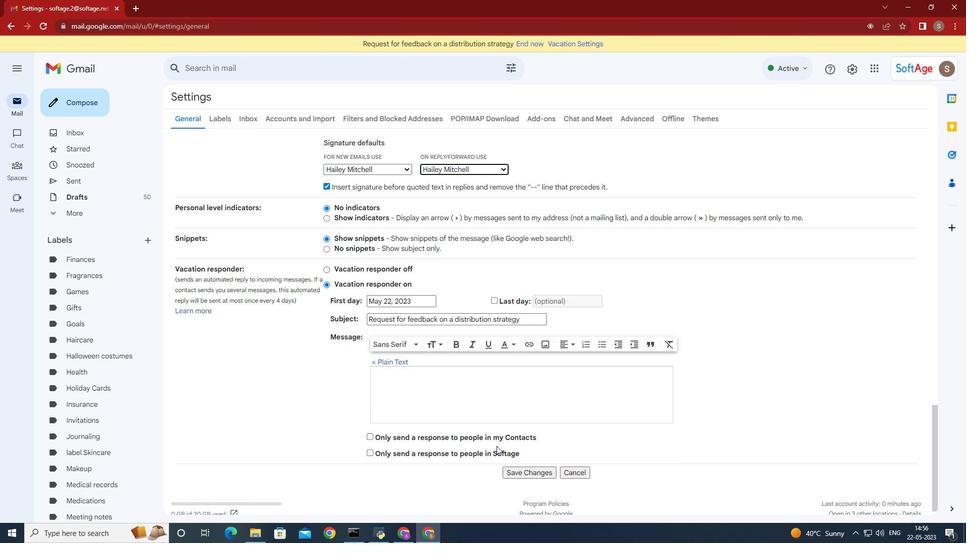 
Action: Mouse moved to (527, 462)
Screenshot: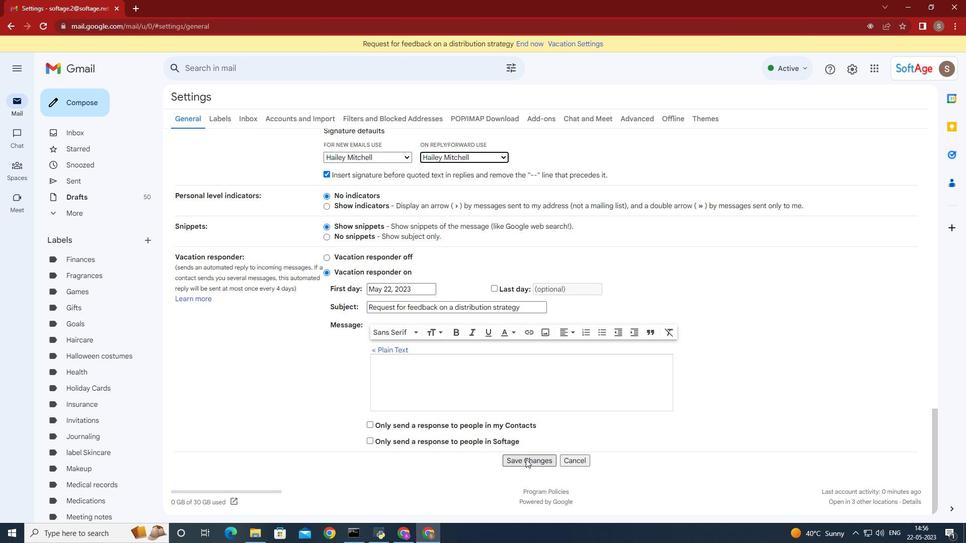 
Action: Mouse pressed left at (527, 462)
Screenshot: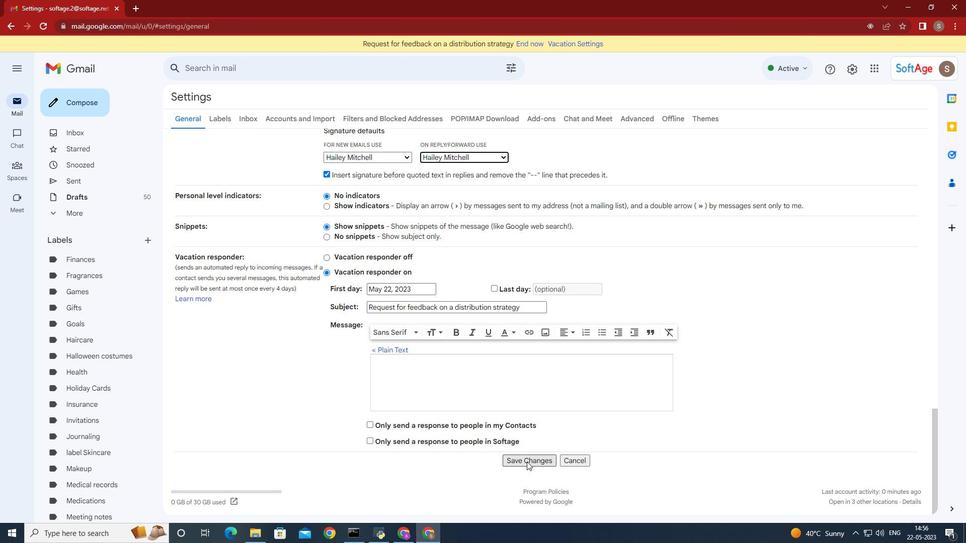 
Action: Mouse moved to (85, 106)
Screenshot: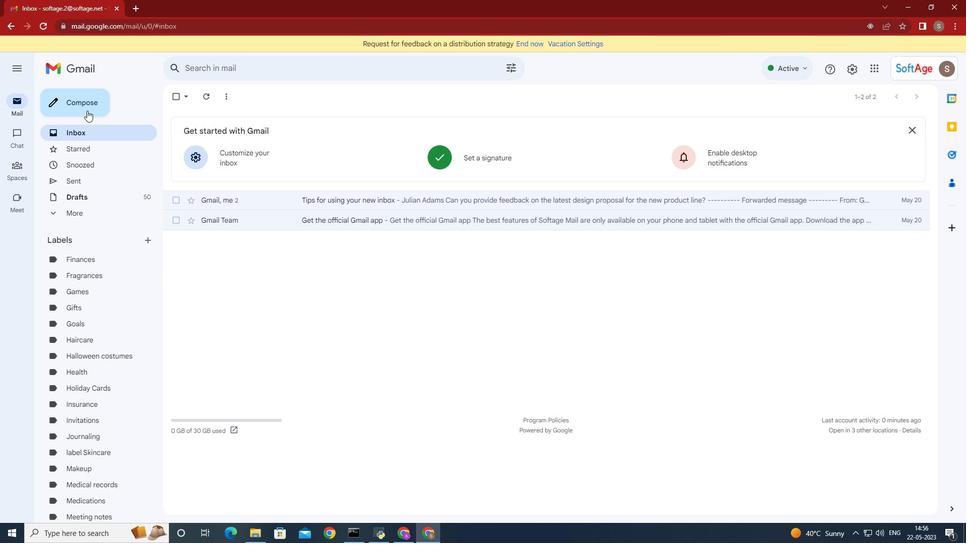 
Action: Mouse pressed left at (85, 106)
Screenshot: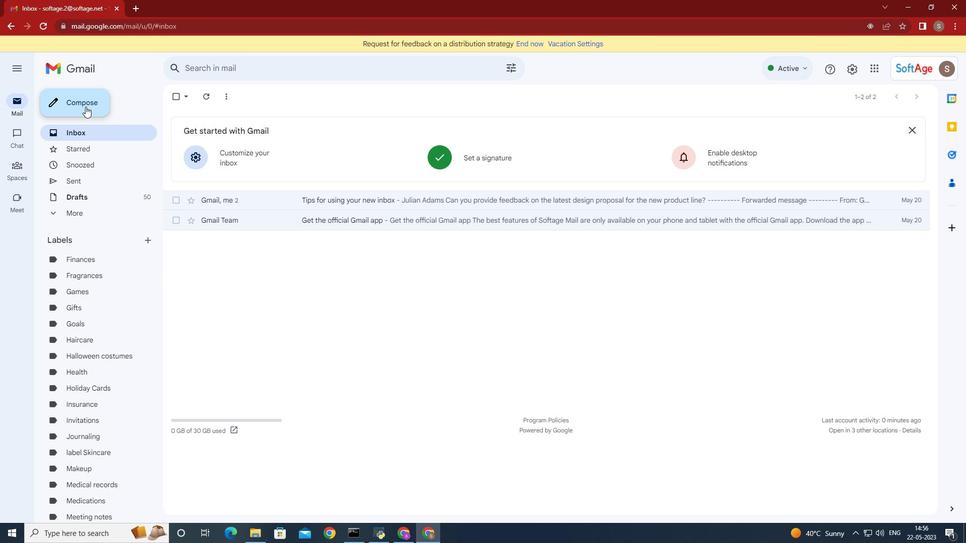 
Action: Mouse moved to (662, 243)
Screenshot: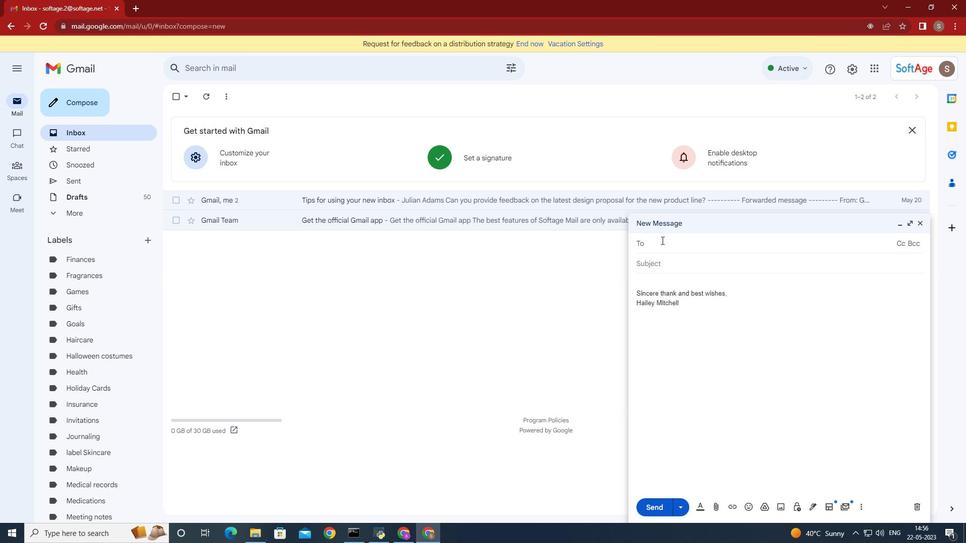 
Action: Mouse pressed left at (662, 243)
Screenshot: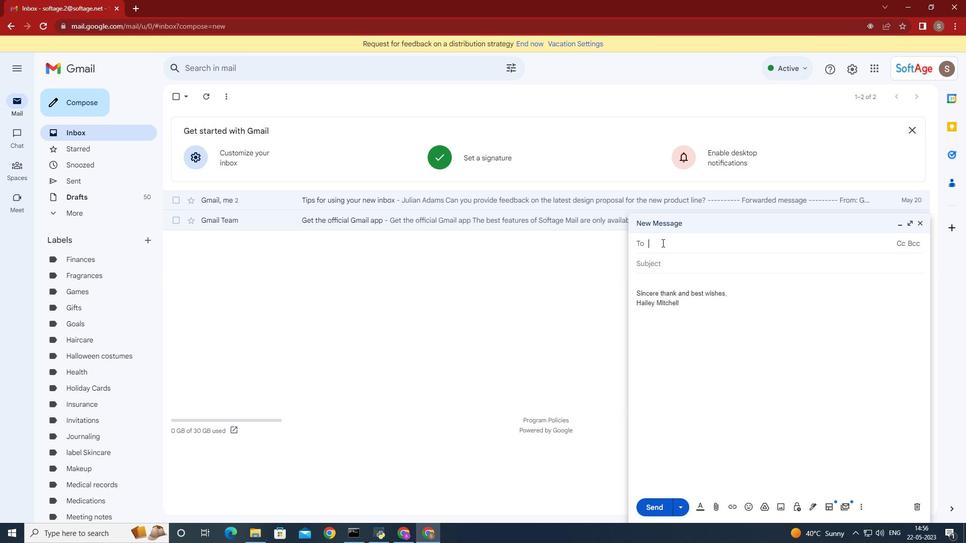 
Action: Key pressed <Key.shift>Softage.8
Screenshot: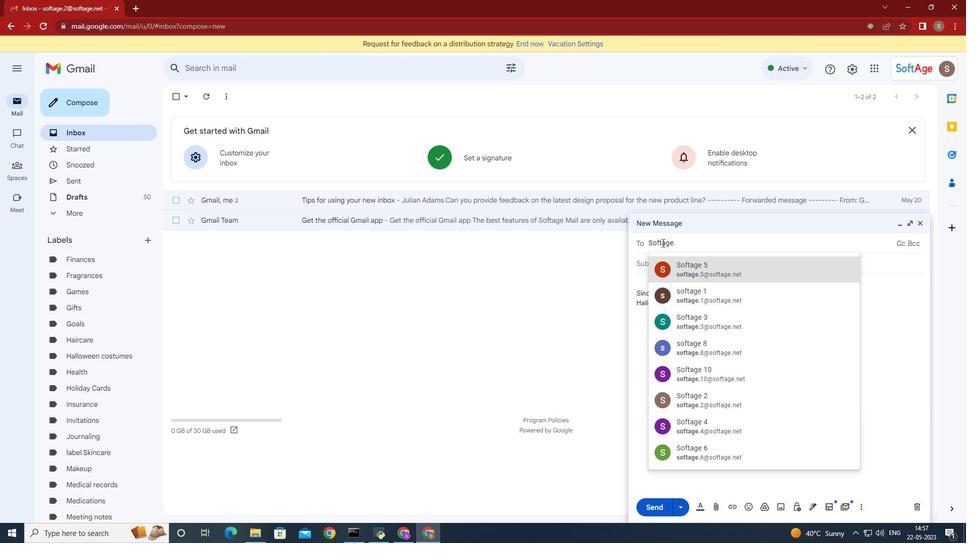 
Action: Mouse moved to (702, 267)
Screenshot: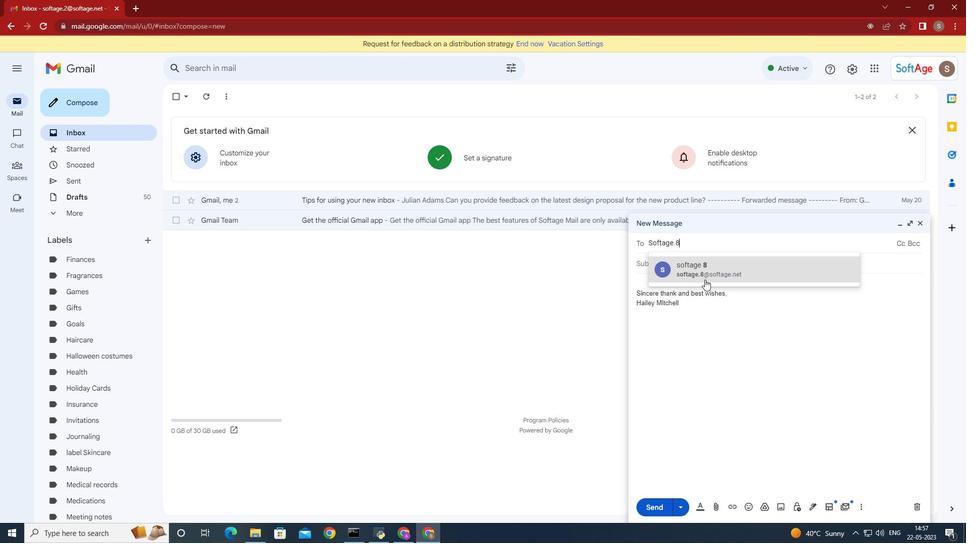 
Action: Mouse pressed left at (702, 267)
Screenshot: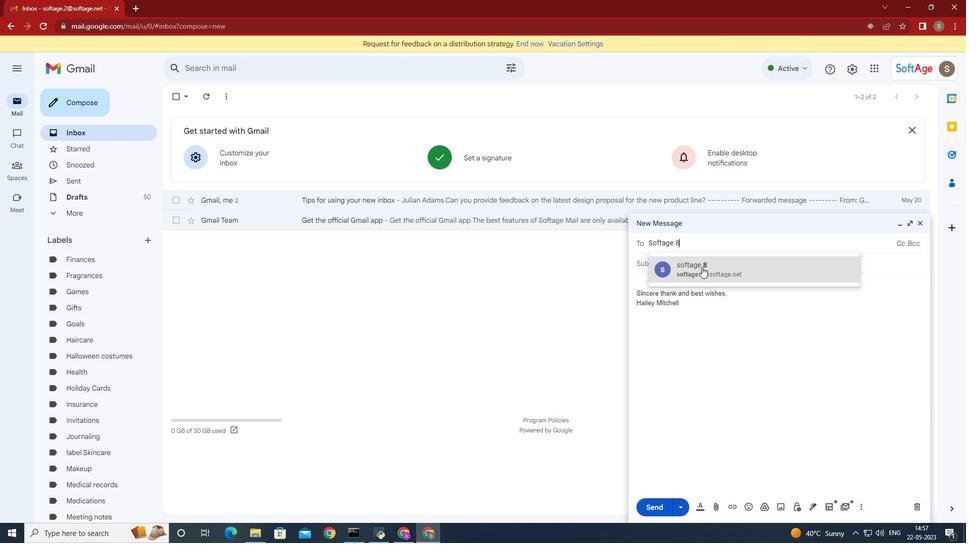 
Action: Mouse moved to (145, 237)
Screenshot: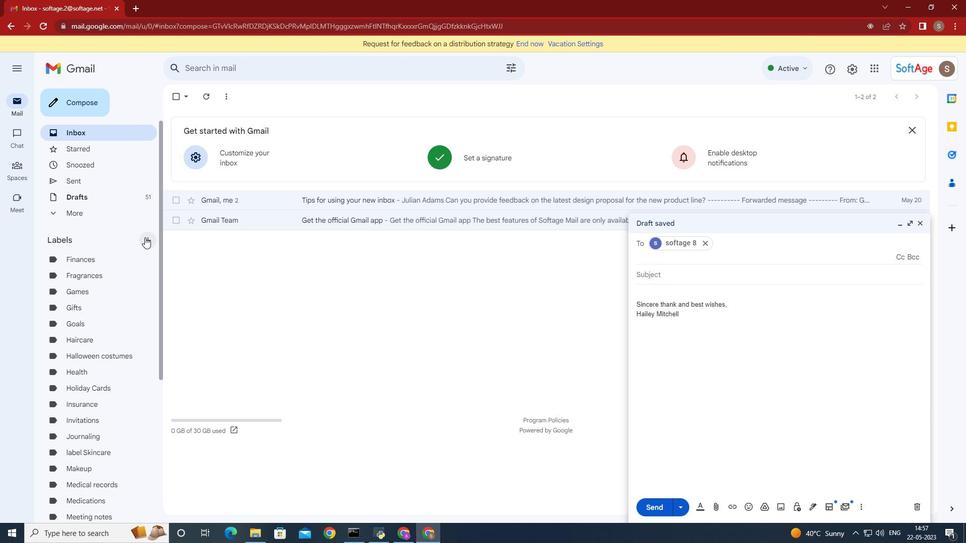 
Action: Mouse pressed left at (145, 237)
Screenshot: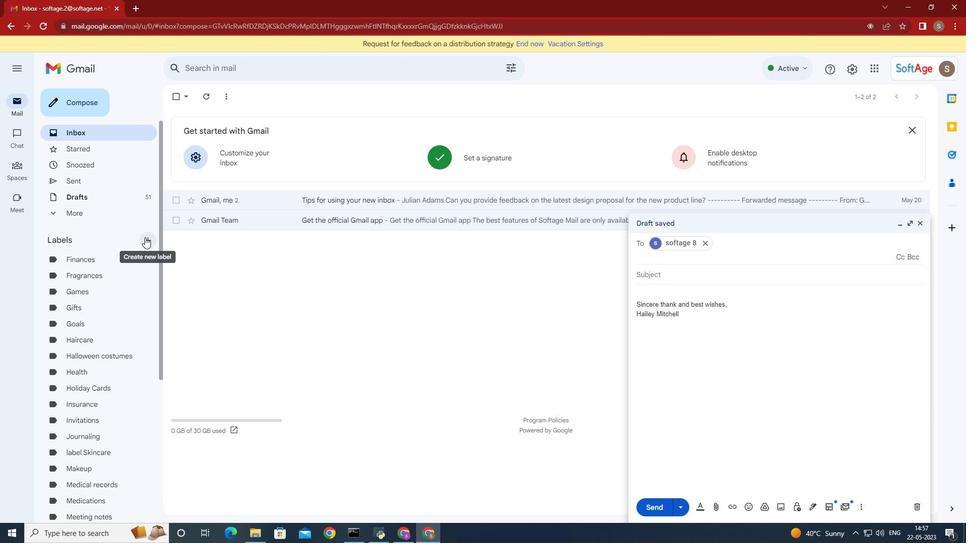 
Action: Mouse moved to (326, 281)
Screenshot: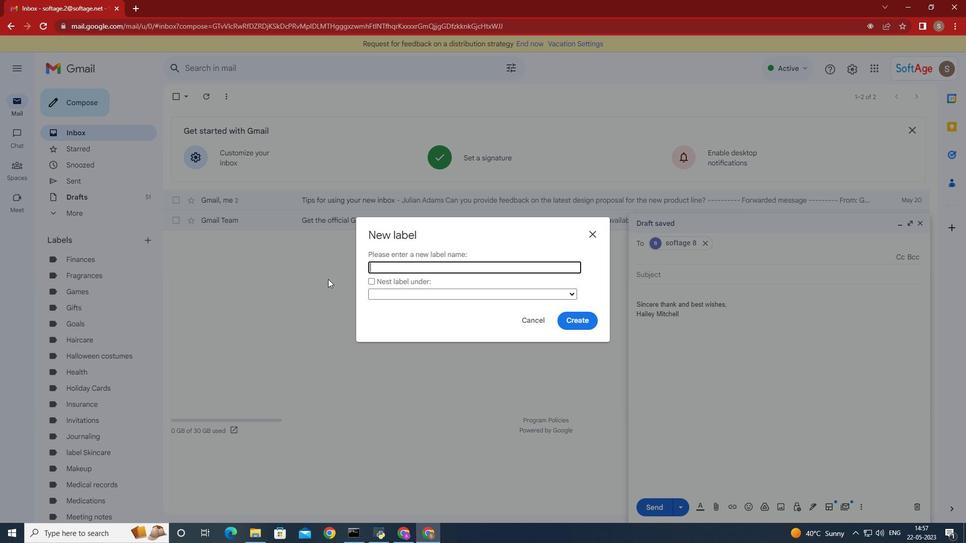 
Action: Key pressed <Key.shift>Reflection
Screenshot: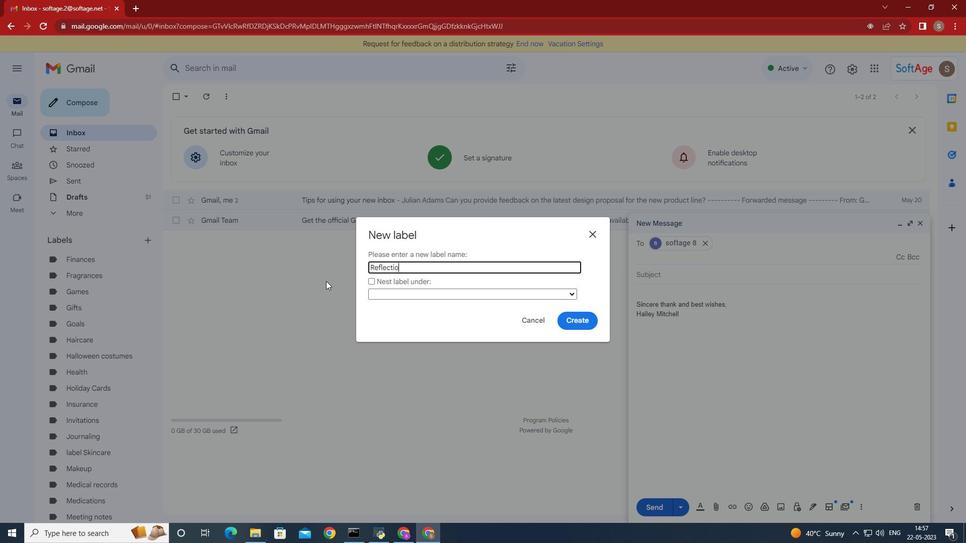 
Action: Mouse moved to (589, 323)
Screenshot: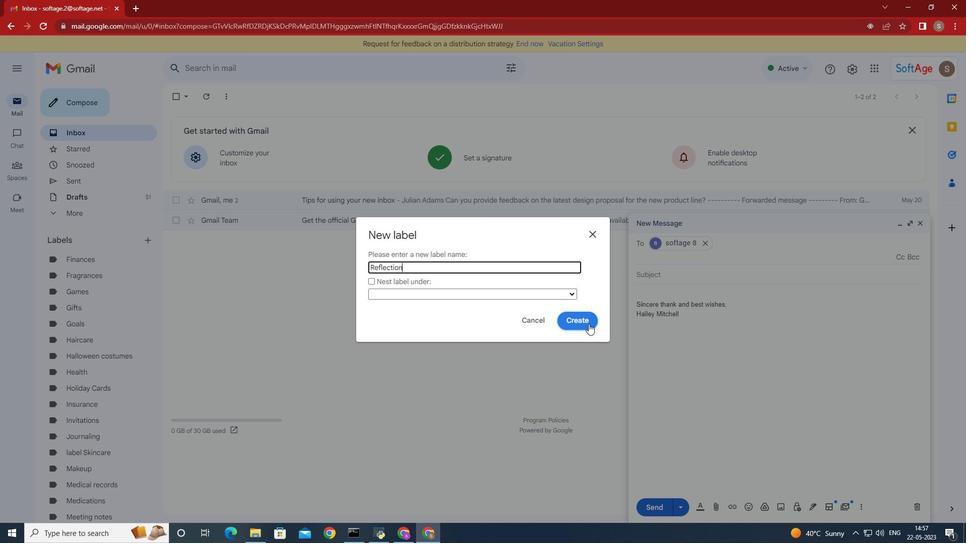 
Action: Mouse pressed left at (589, 323)
Screenshot: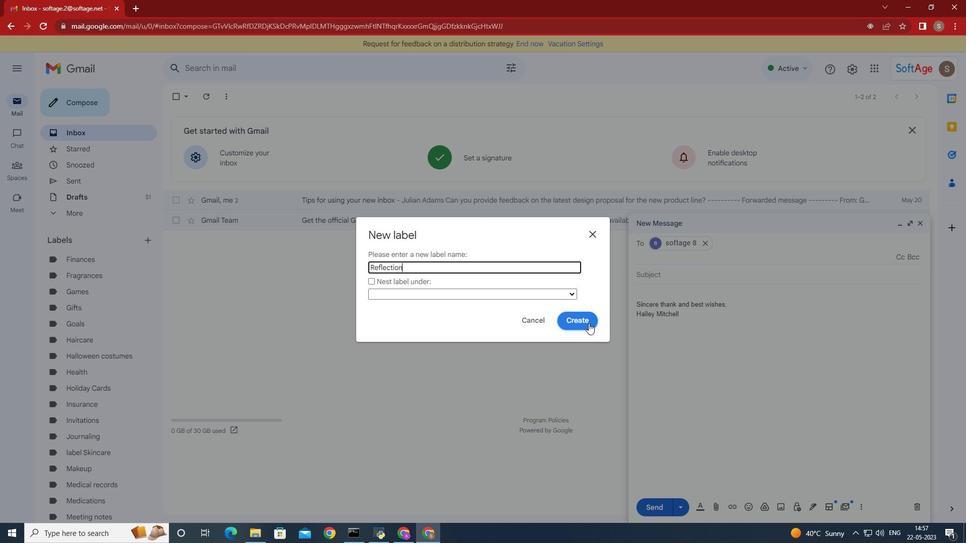 
